 Task: Open a blank google sheet and write heading  Expense ManagerAdd Datesin a column and its values below  '2023-05-01, 2023-05-03, 2023-05-05, 2023-05-10, 2023-05-15, 2023-05-20, 2023-05-25 & 2023-05-31'Add Categories in next column and its values below  Food, Transportation, Utilities, Food, Housing, Entertainment, Utilities & FoodAdd Descriptionsin next column and its values below  Grocery Store, Bus Fare, Internet Bill, Restaurant, Rent, Movie Tickets, Electricity Bill & Grocery StoreAdd Amountin next column and its values below  $50, $5, $60, $30, $800, $20, $70 & $40Save page DashboardDebtTracker
Action: Mouse moved to (282, 193)
Screenshot: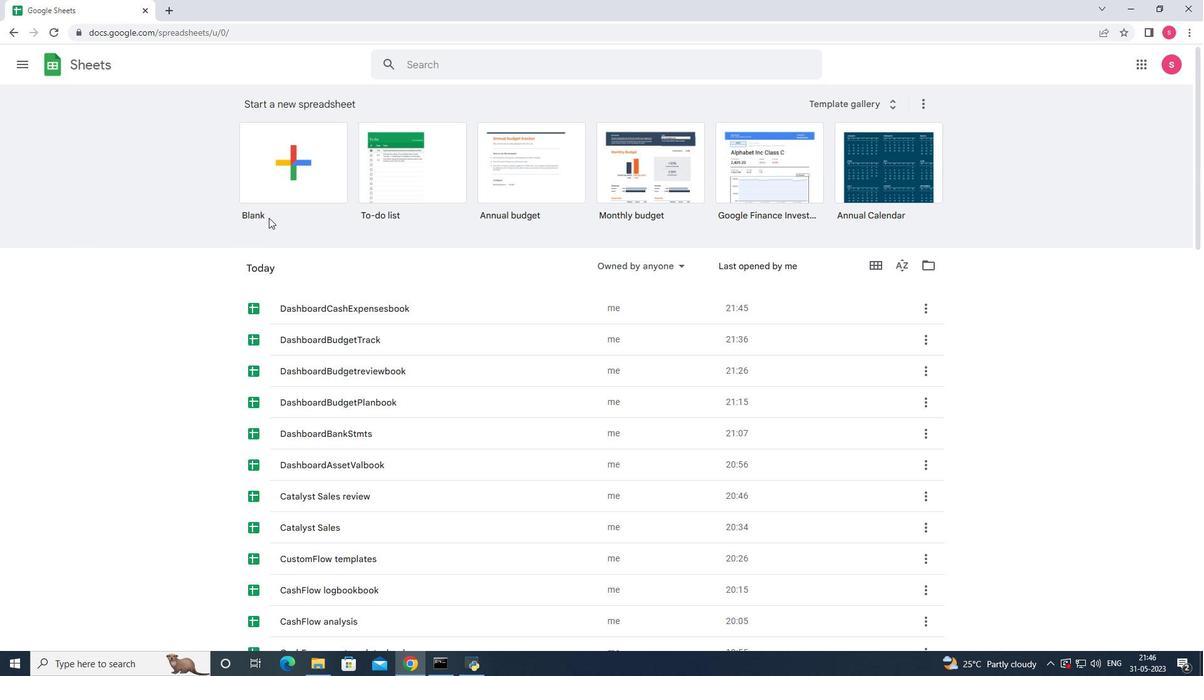 
Action: Mouse pressed left at (282, 193)
Screenshot: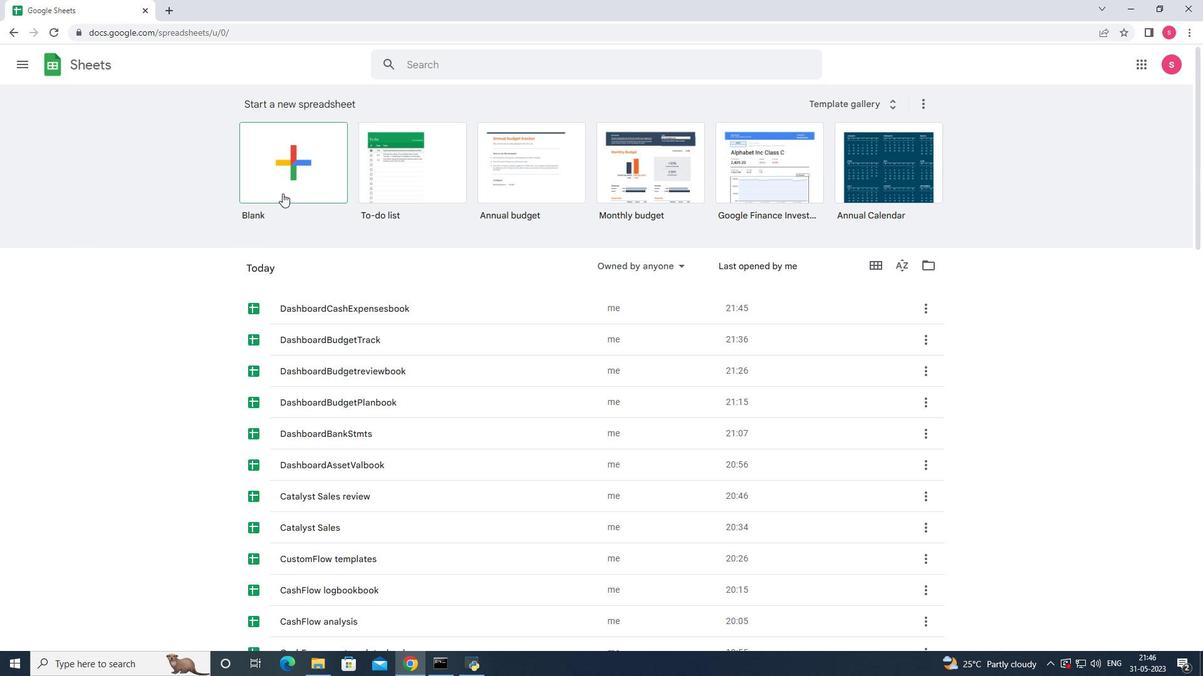 
Action: Mouse moved to (282, 202)
Screenshot: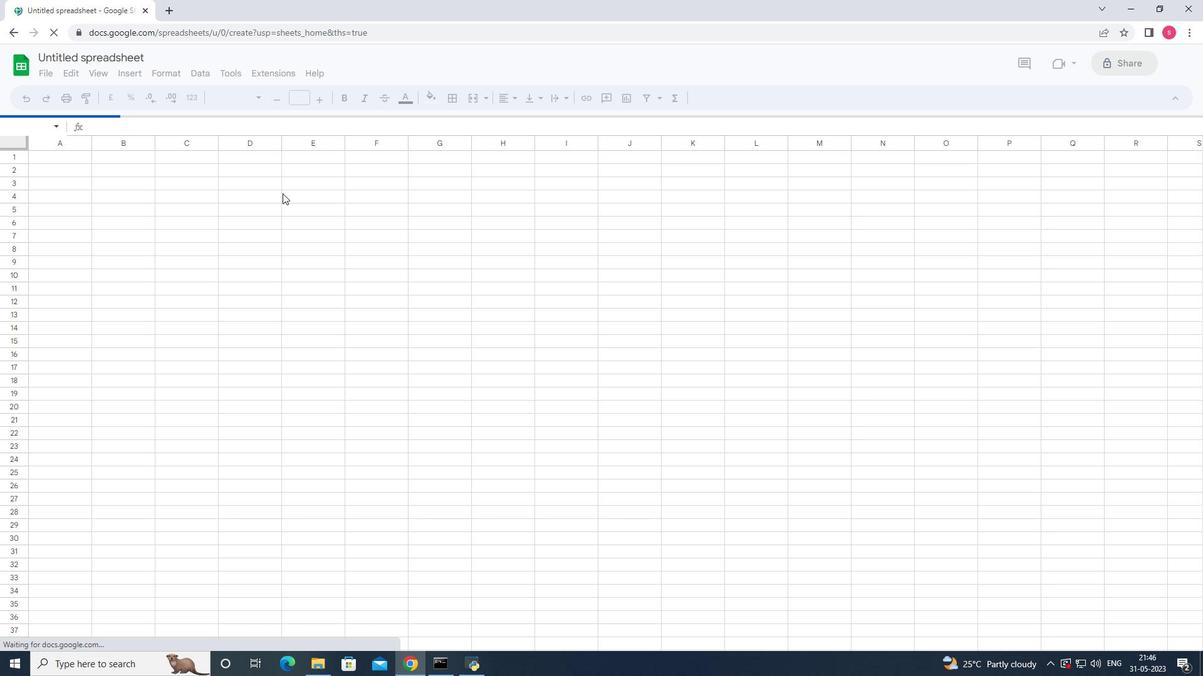 
Action: Key pressed <Key.shift>Expense<Key.space><Key.shift>Manager<Key.space><Key.enter><Key.shift>Dates<Key.enter>2023-05-01-<Key.backspace><Key.enter>2023-05-03<Key.enter>2023-05-05<Key.enter>2023-05-10<Key.enter>2023-05-15<Key.enter>2023-05-20<Key.enter>2023-05-25<Key.enter>2023-05-<Key.enter>1<Key.backspace><Key.up><Key.enter>31<Key.enter><Key.right><Key.up><Key.up><Key.up><Key.up><Key.up><Key.up><Key.up><Key.up><Key.up><Key.shift>Categories<Key.down><Key.shift><Key.shift><Key.shift>Food<Key.down><Key.shift>Transportation<Key.enter><Key.shift>Utilities<Key.enter><Key.shift>Food<Key.enter><Key.shift>Housing<Key.enter><Key.shift>Entertainment<Key.enter><Key.shift><Key.shift><Key.shift><Key.shift><Key.shift><Key.shift><Key.shift><Key.shift><Key.shift><Key.shift><Key.shift><Key.shift>Utilities<Key.enter><Key.shift>Food<Key.right><Key.up><Key.up><Key.up><Key.up><Key.up><Key.up><Key.up><Key.up><Key.shift><Key.shift><Key.shift>Descriptions<Key.enter><Key.shift>Grocery<Key.space><Key.shift>Store<Key.enter><Key.shift>Bus<Key.space><Key.shift><Key.shift><Key.shift><Key.shift><Key.shift><Key.shift><Key.shift><Key.shift><Key.shift><Key.shift>Fare<Key.enter><Key.shift><Key.shift><Key.shift>Internet<Key.space><Key.shift>Bill<Key.enter><Key.shift>Restaurant<Key.enter><Key.shift>Rent<Key.enter><Key.shift>Movie<Key.space><Key.shift>Ticj<Key.backspace>kl<Key.backspace>ets<Key.enter><Key.shift>Electricity<Key.space><Key.shift>Bill<Key.enter><Key.shift><Key.shift><Key.shift><Key.shift><Key.shift><Key.shift><Key.shift><Key.shift><Key.shift><Key.shift>Grocery<Key.space><Key.shift>Store<Key.enter><Key.right><Key.up><Key.up><Key.up><Key.up><Key.up><Key.up><Key.up><Key.up><Key.up><Key.shift>Amount<Key.down>50<Key.enter>5<Key.enter>60<Key.enter>30<Key.enter>800<Key.enter>20<Key.enter>70<Key.enter>40<Key.enter>
Screenshot: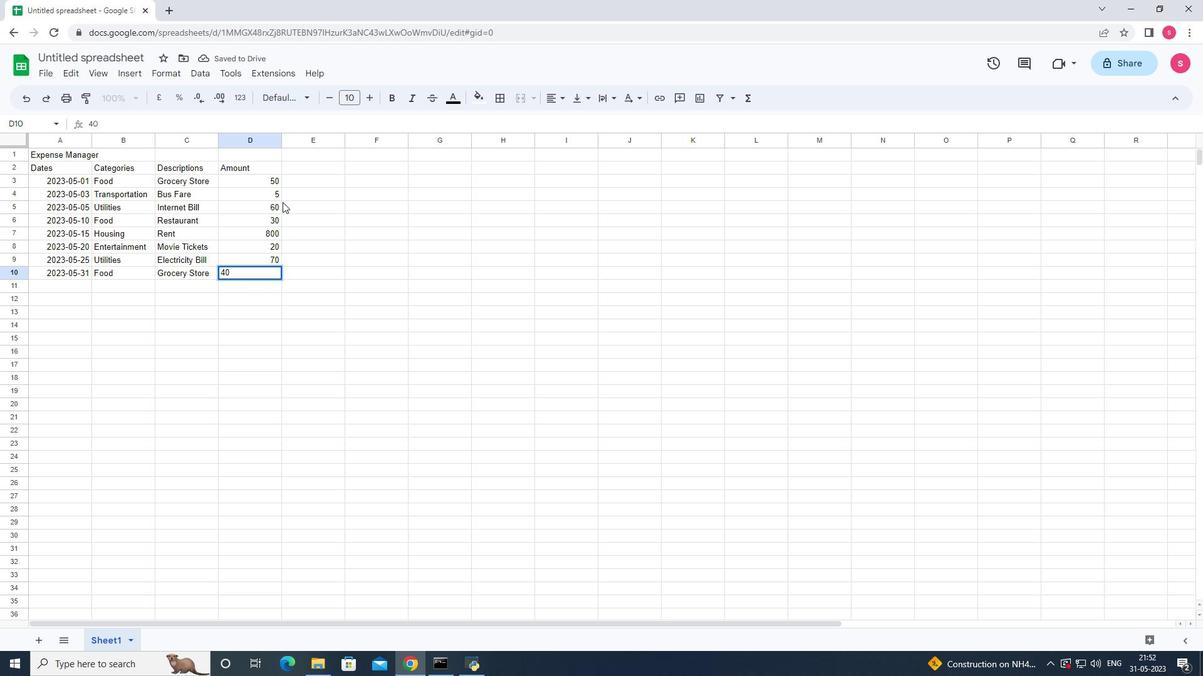 
Action: Mouse moved to (257, 181)
Screenshot: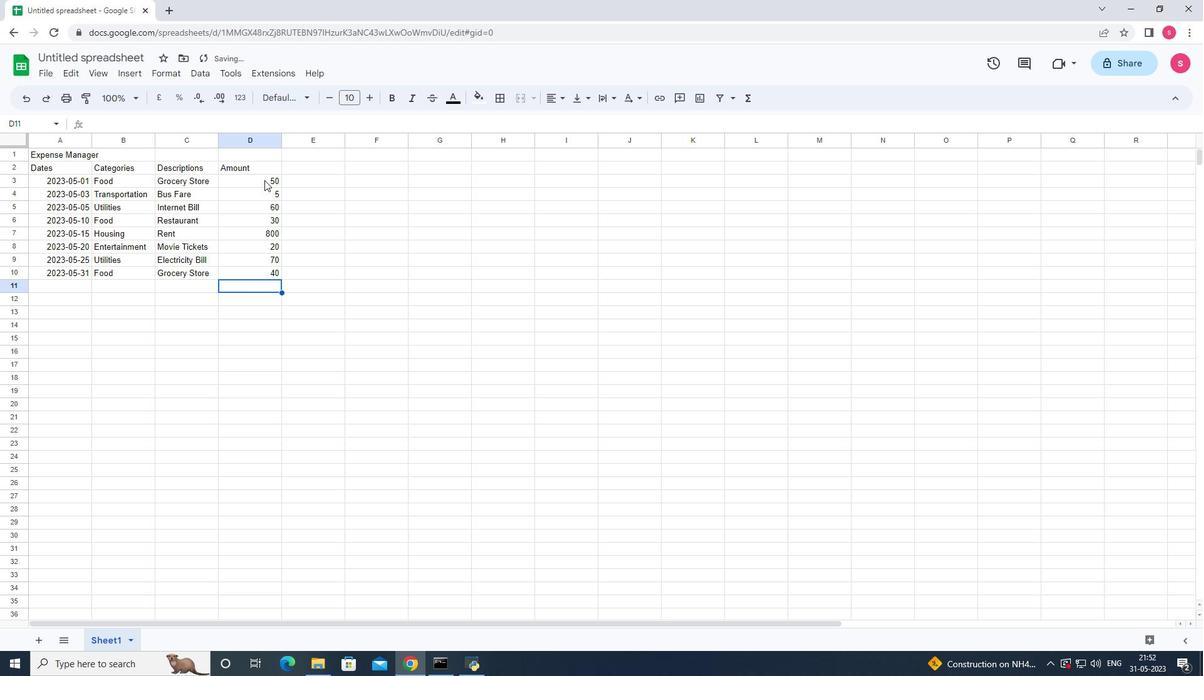 
Action: Mouse pressed left at (257, 181)
Screenshot: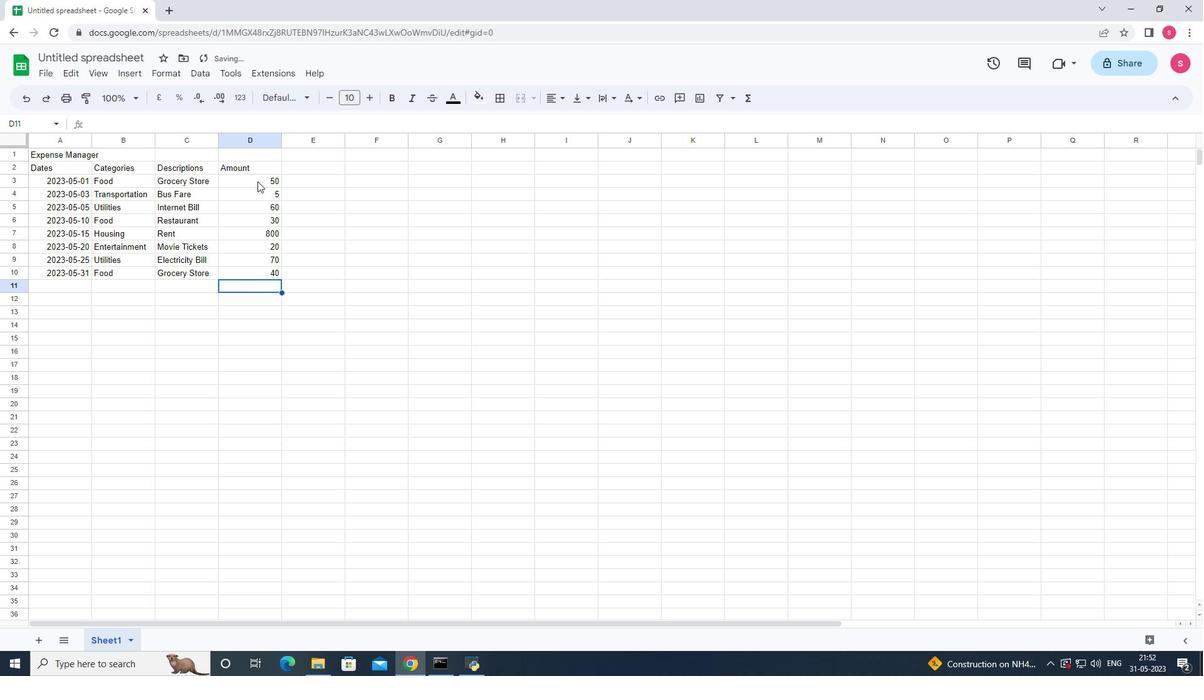 
Action: Mouse moved to (161, 77)
Screenshot: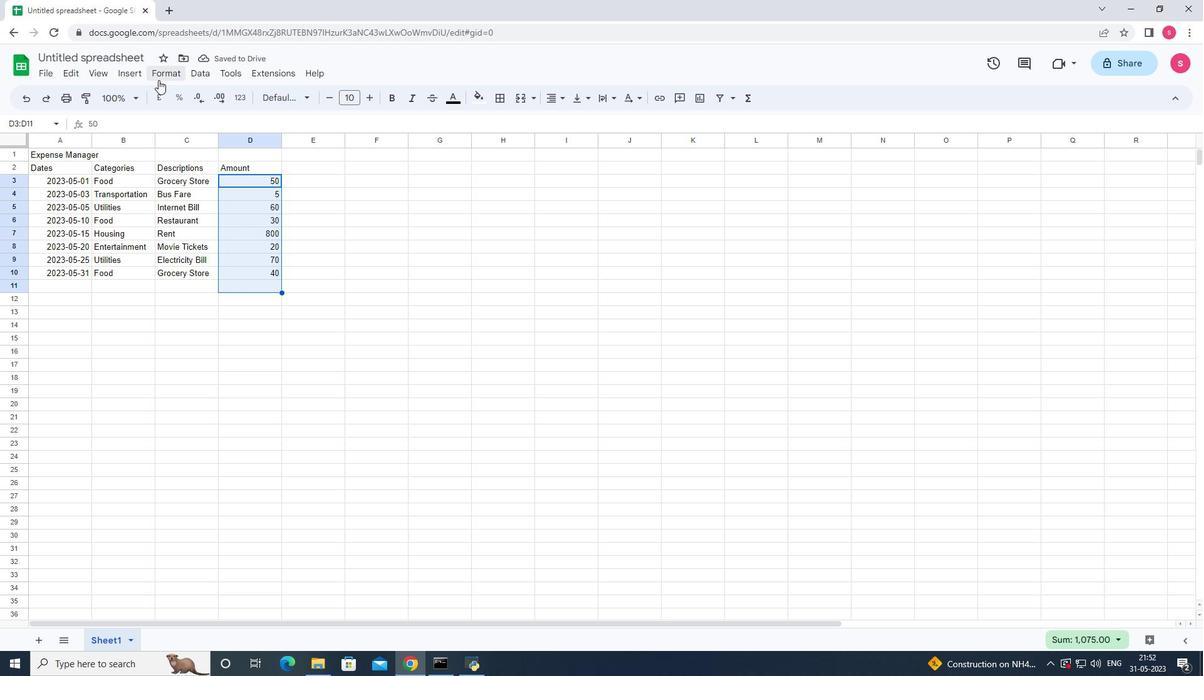 
Action: Mouse pressed left at (161, 77)
Screenshot: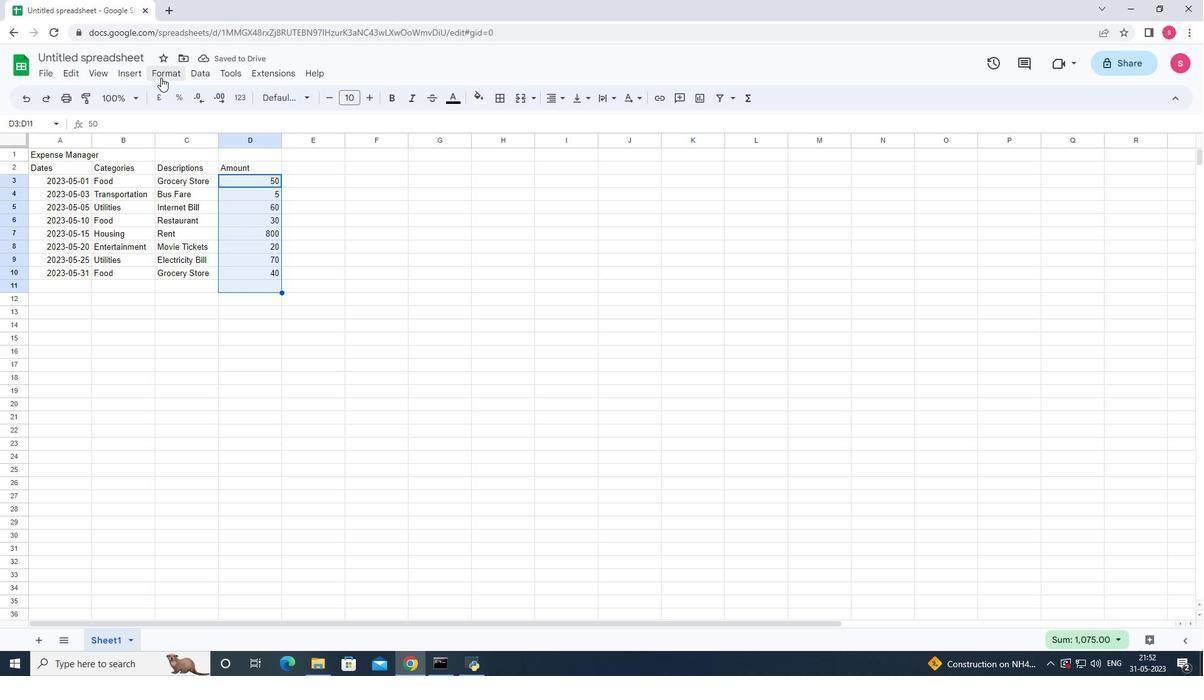 
Action: Mouse moved to (199, 129)
Screenshot: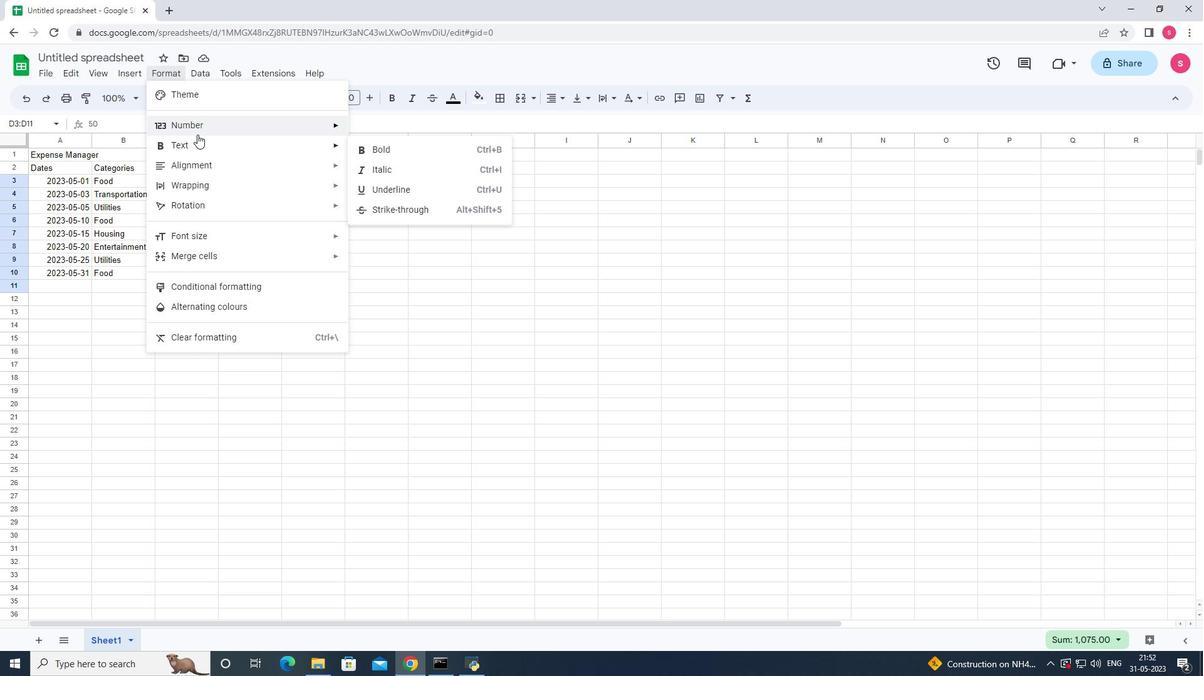 
Action: Mouse pressed left at (199, 129)
Screenshot: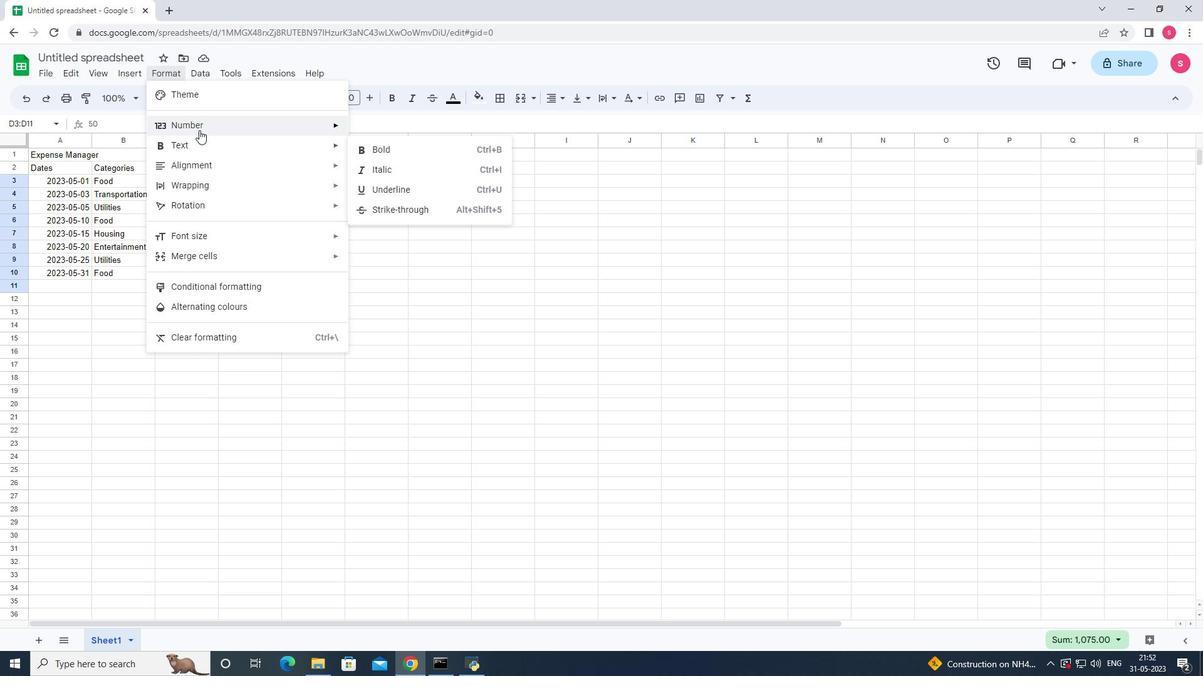 
Action: Mouse moved to (435, 290)
Screenshot: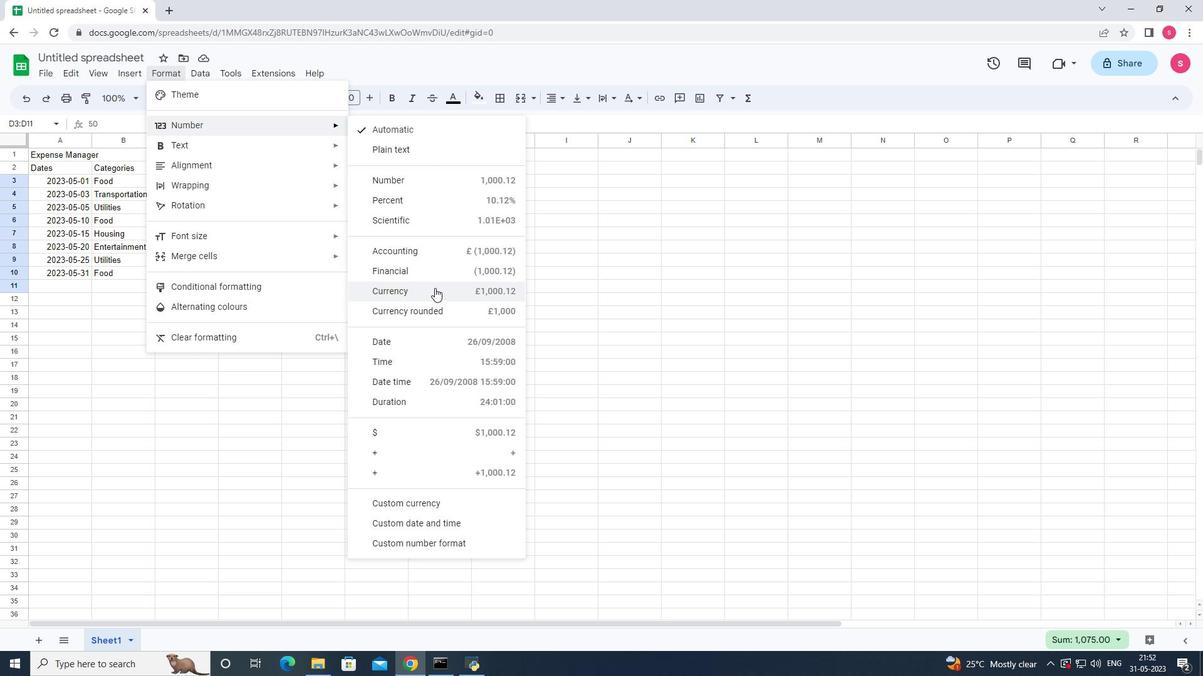 
Action: Mouse pressed left at (435, 290)
Screenshot: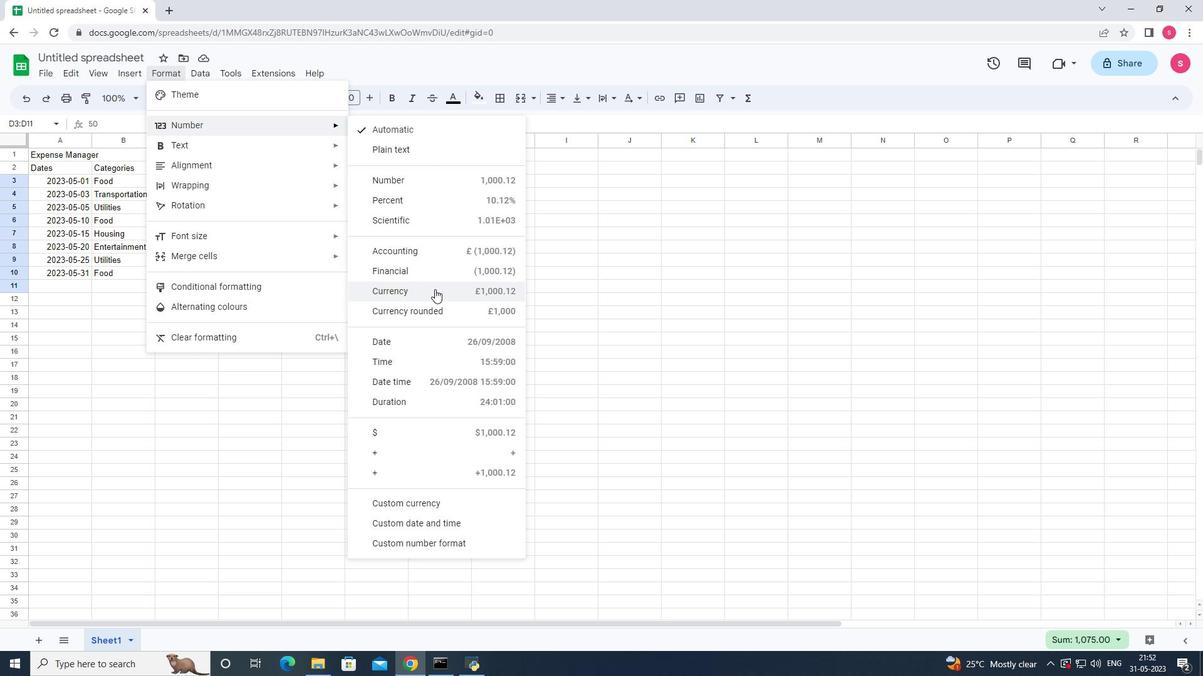 
Action: Mouse moved to (157, 75)
Screenshot: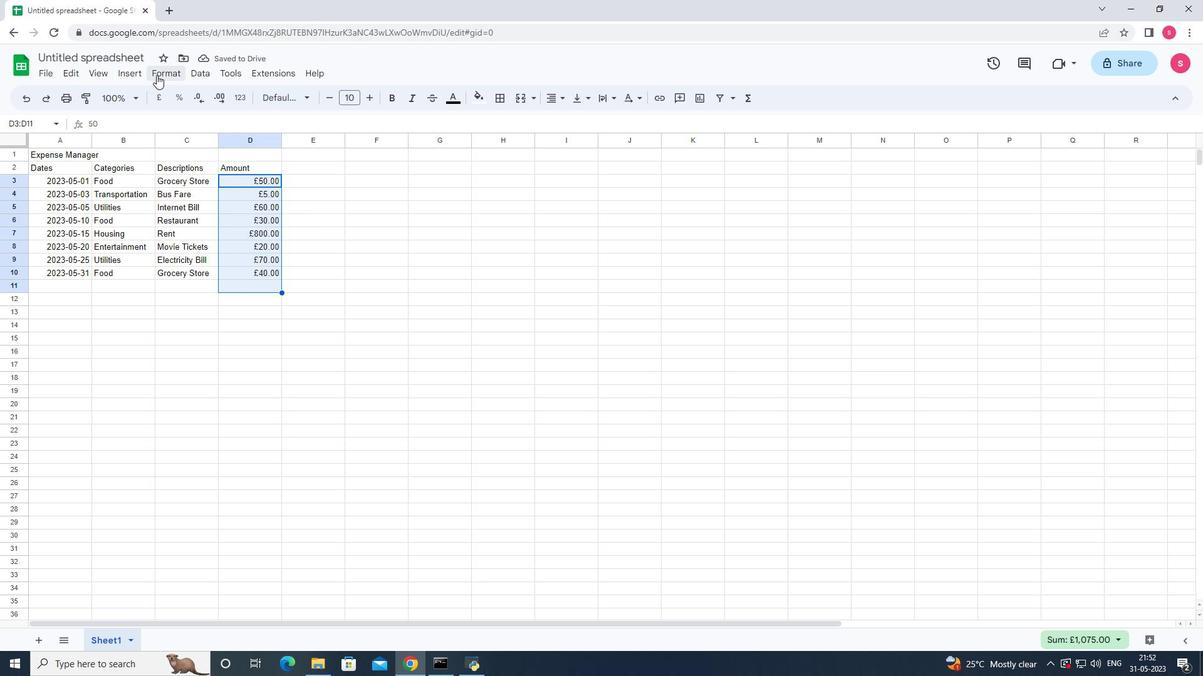 
Action: Mouse pressed left at (157, 75)
Screenshot: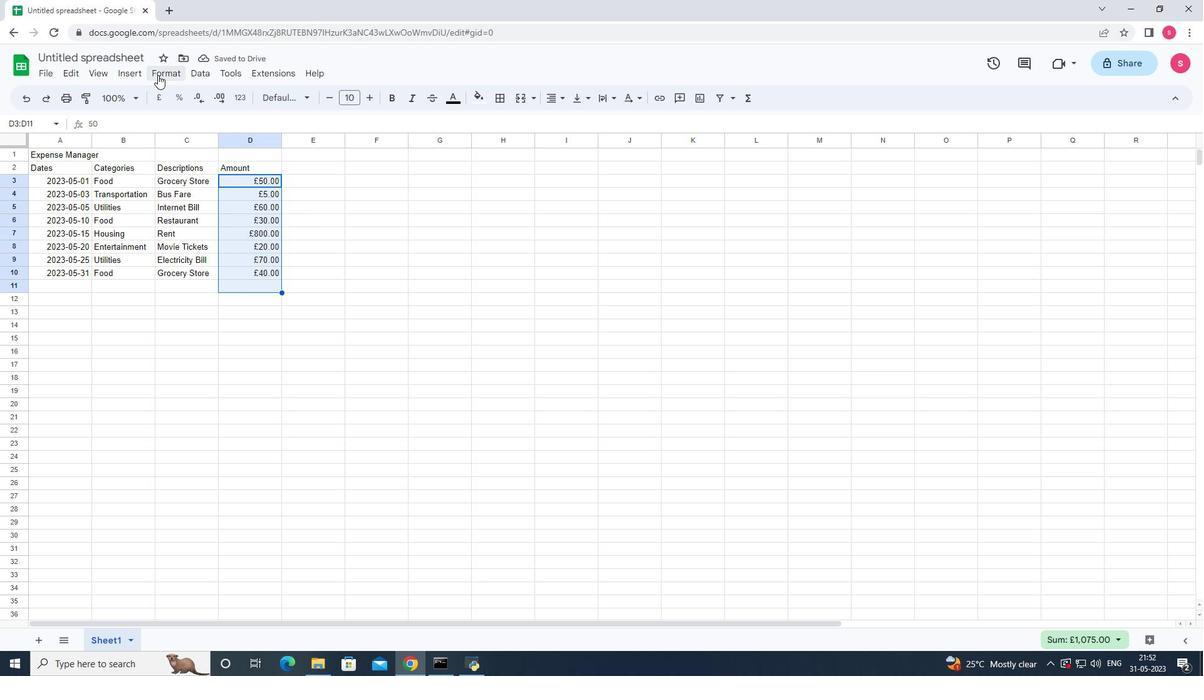 
Action: Mouse moved to (210, 126)
Screenshot: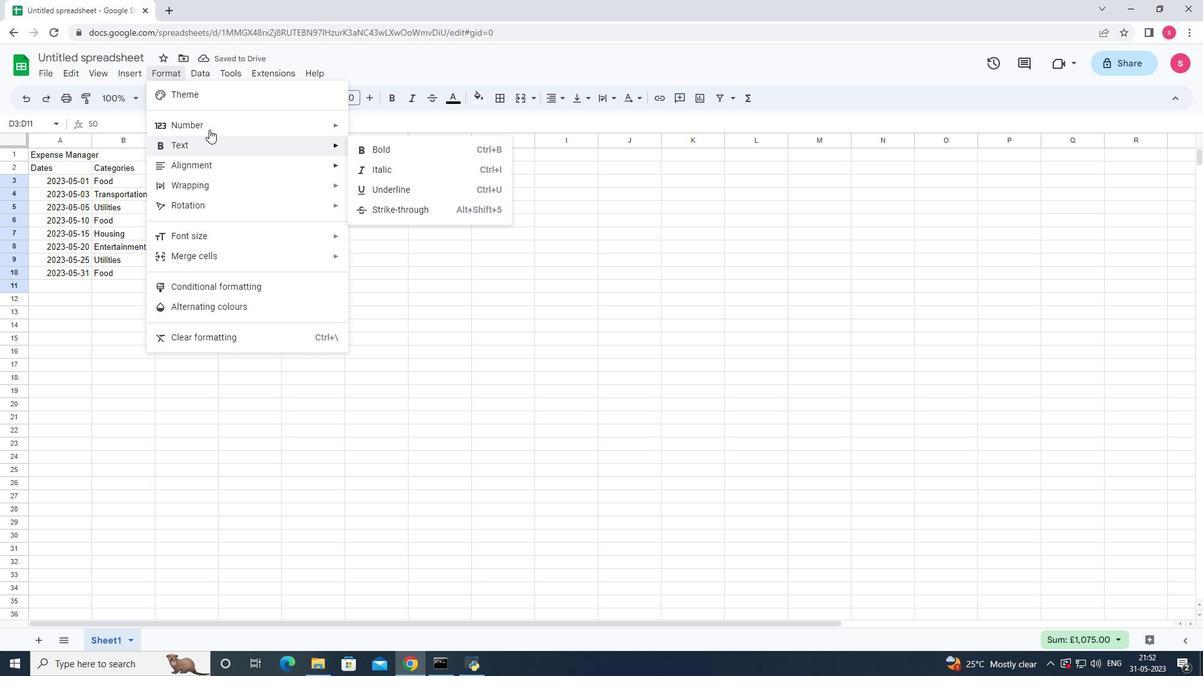 
Action: Mouse pressed left at (210, 126)
Screenshot: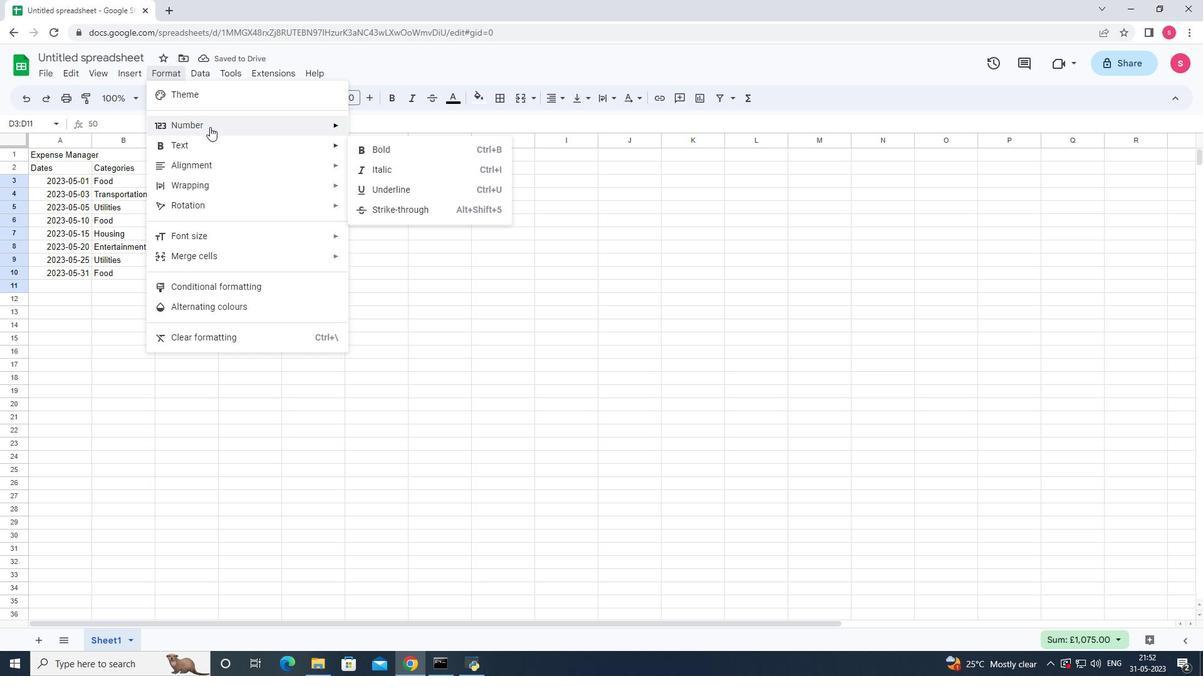 
Action: Mouse moved to (445, 505)
Screenshot: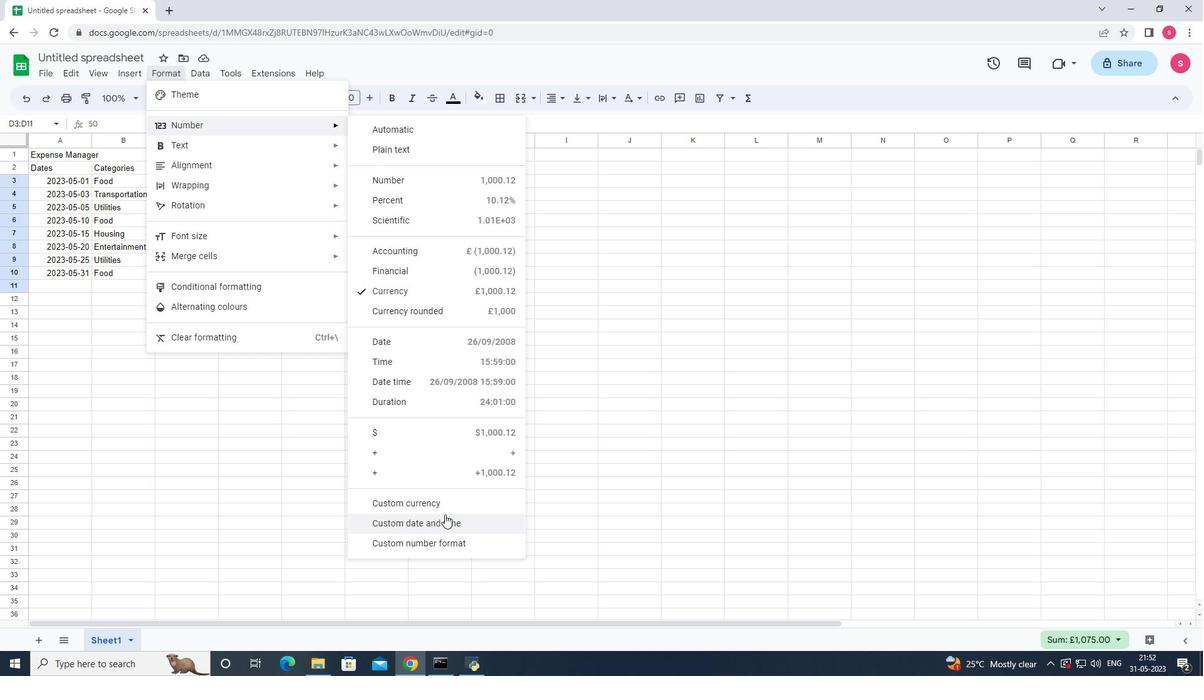 
Action: Mouse pressed left at (445, 505)
Screenshot: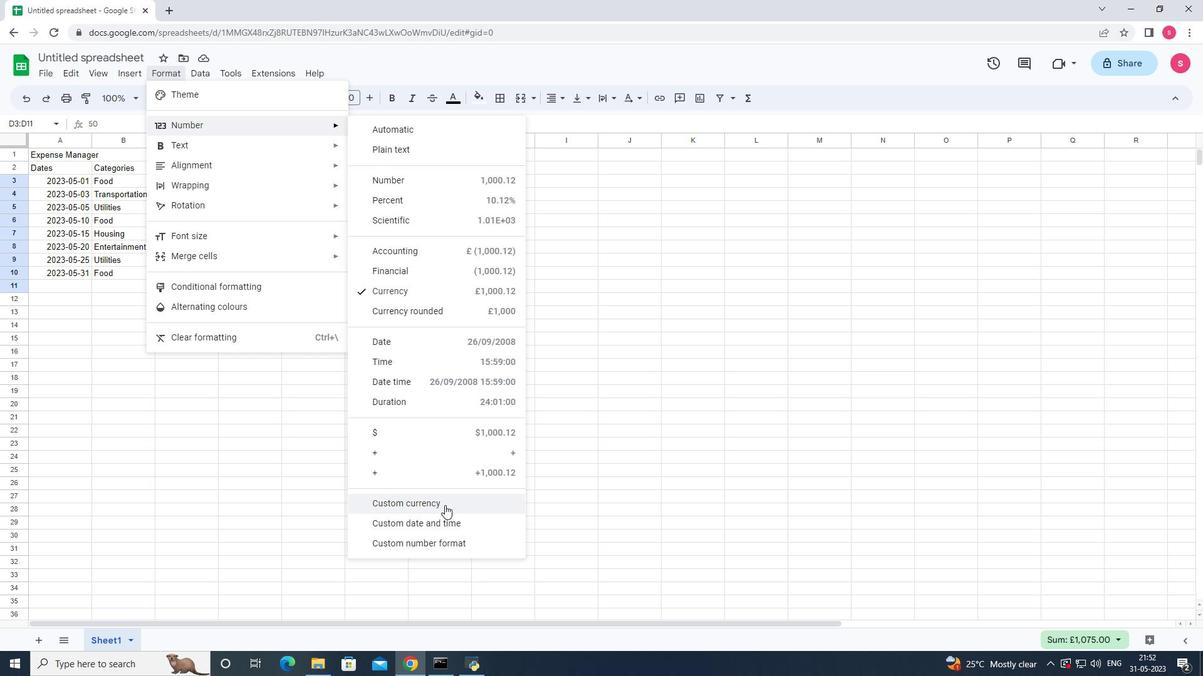 
Action: Mouse moved to (648, 278)
Screenshot: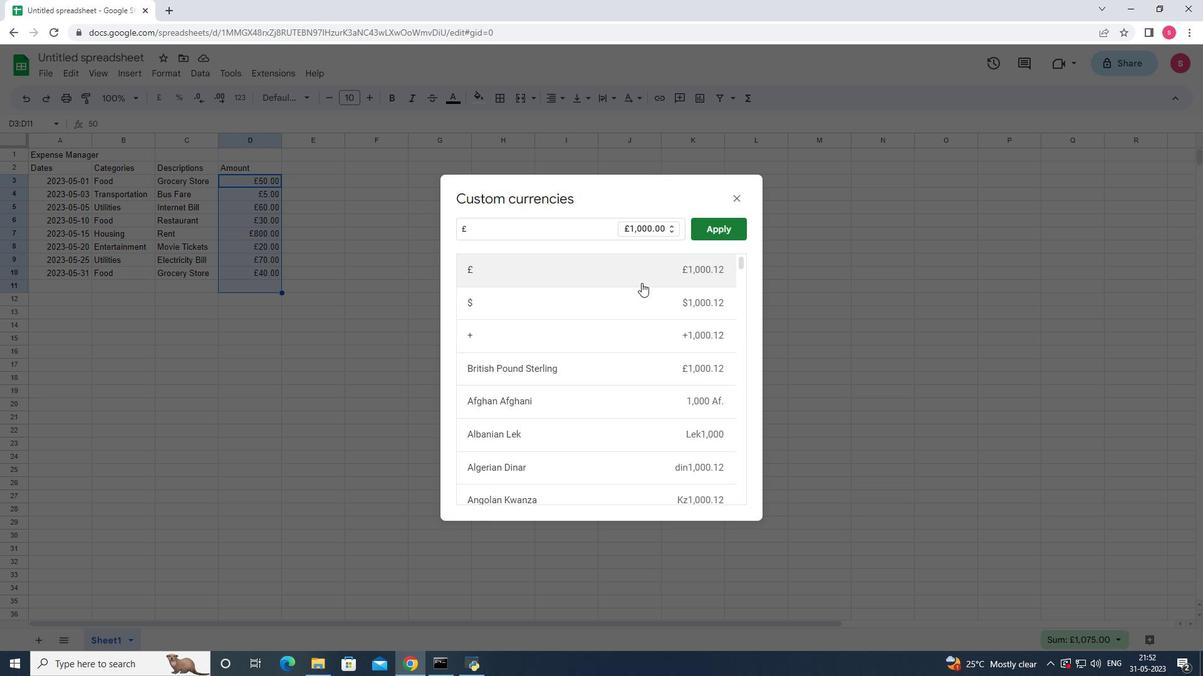 
Action: Mouse pressed left at (648, 278)
Screenshot: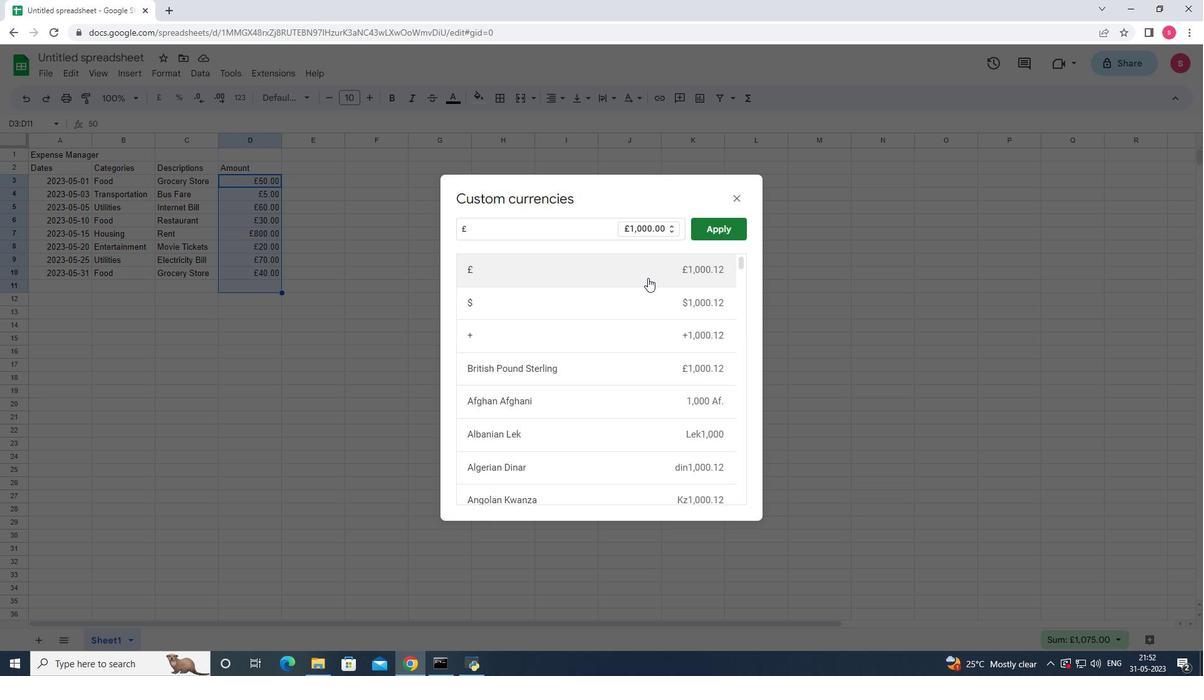 
Action: Mouse moved to (650, 318)
Screenshot: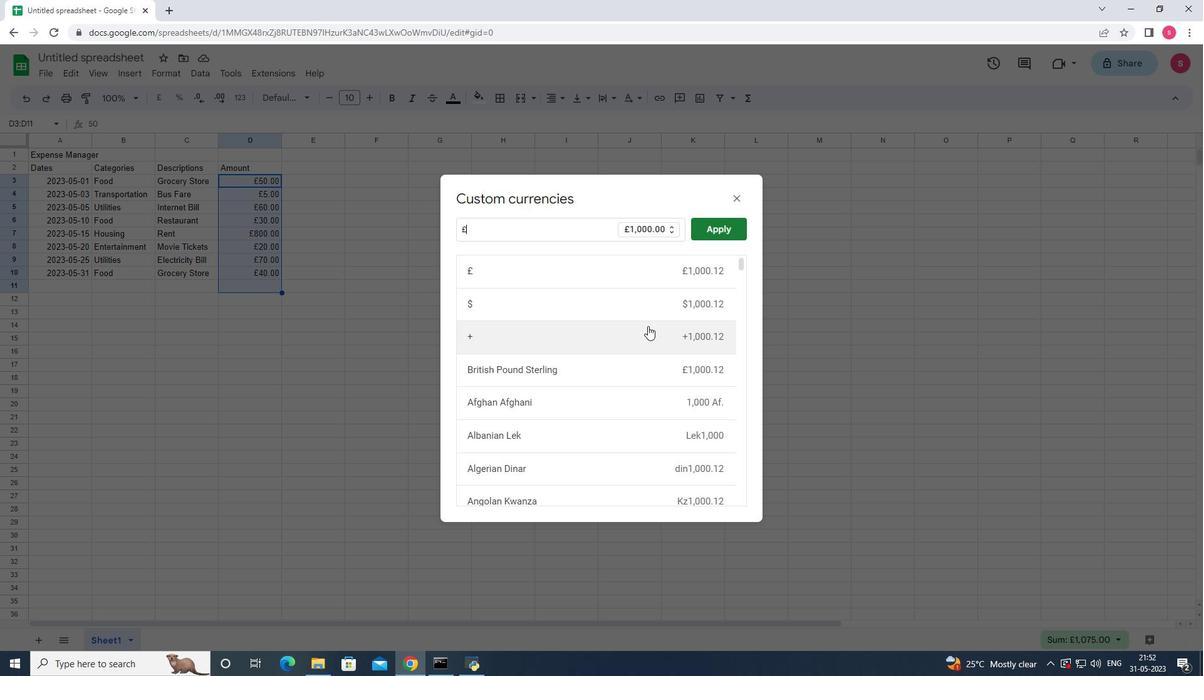 
Action: Mouse pressed left at (650, 318)
Screenshot: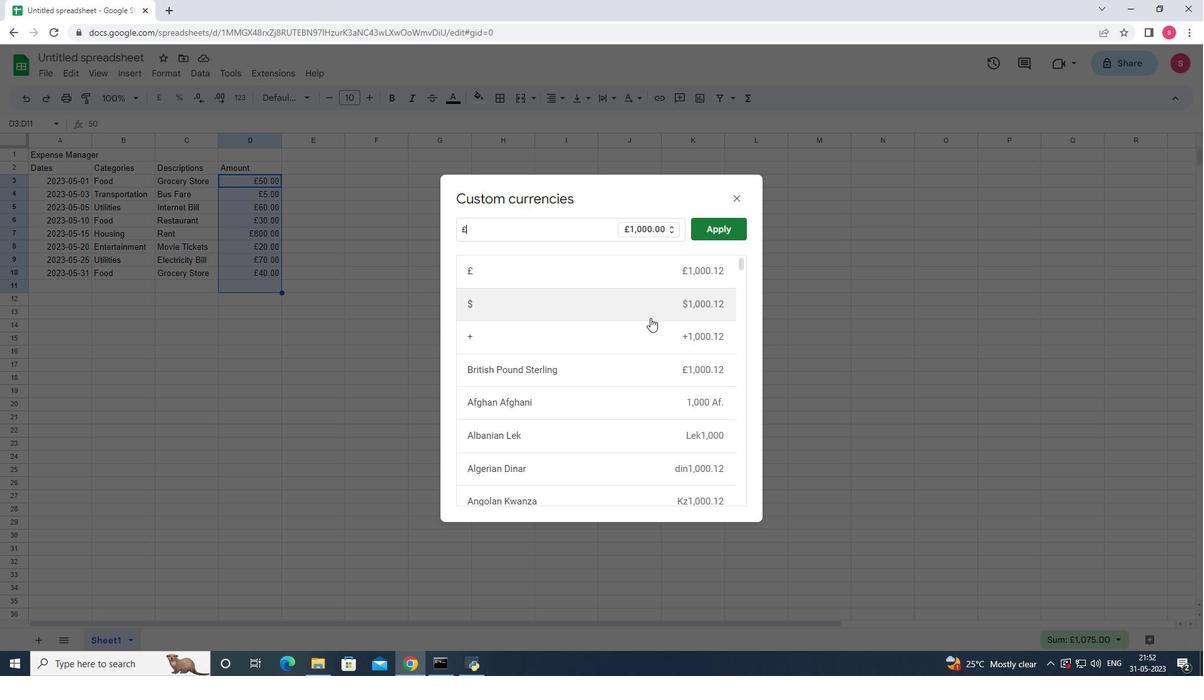 
Action: Mouse moved to (720, 235)
Screenshot: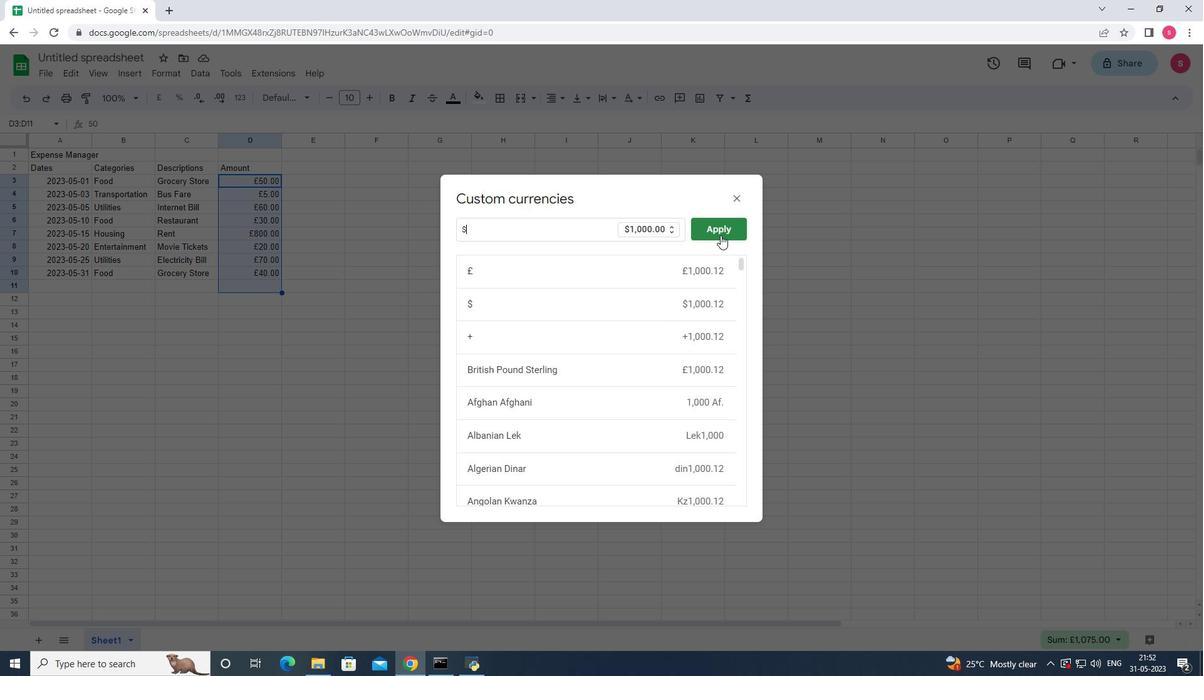 
Action: Mouse pressed left at (720, 235)
Screenshot: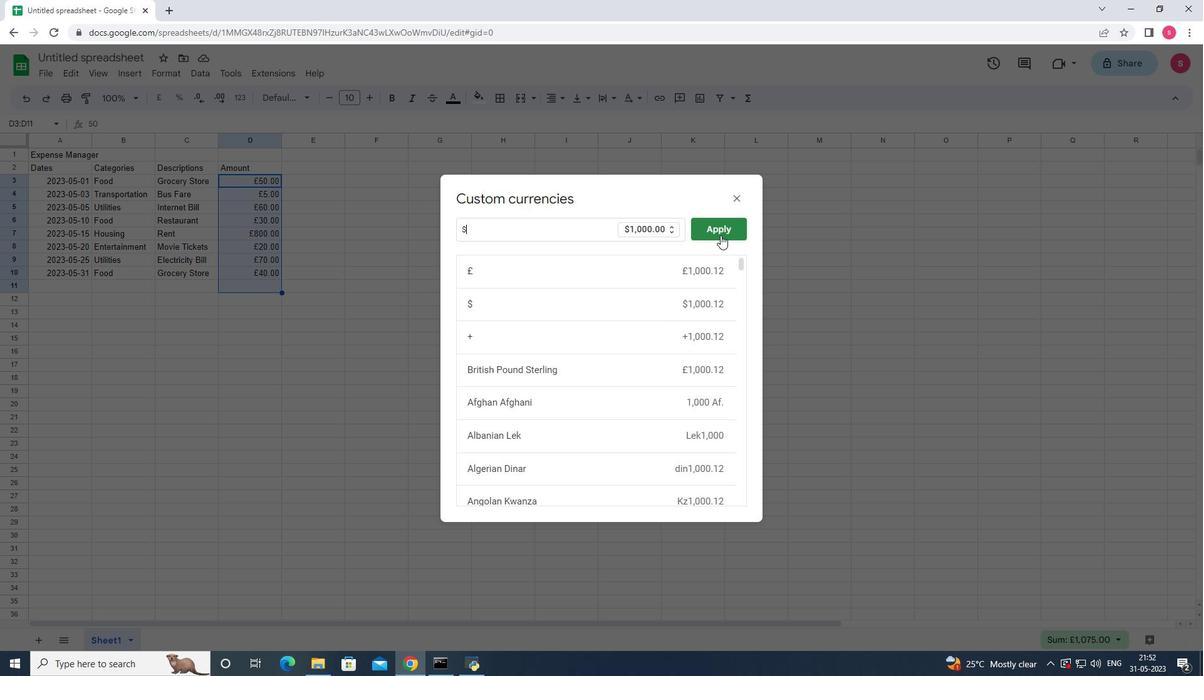 
Action: Mouse moved to (460, 326)
Screenshot: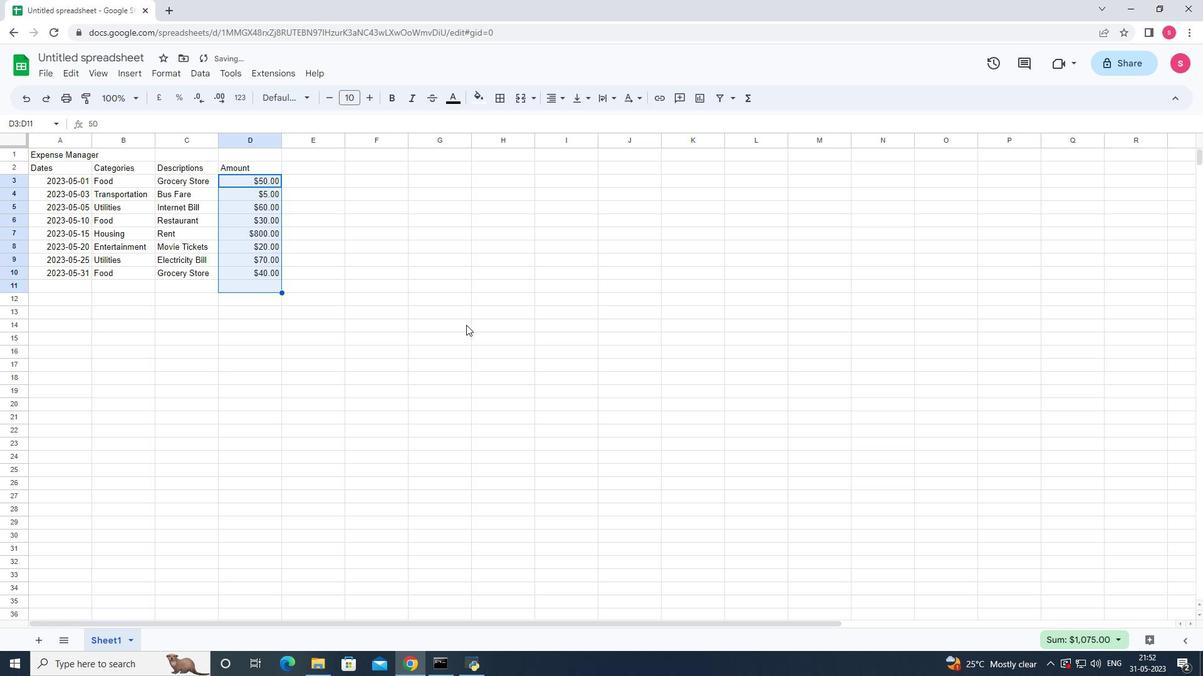 
Action: Mouse pressed left at (460, 326)
Screenshot: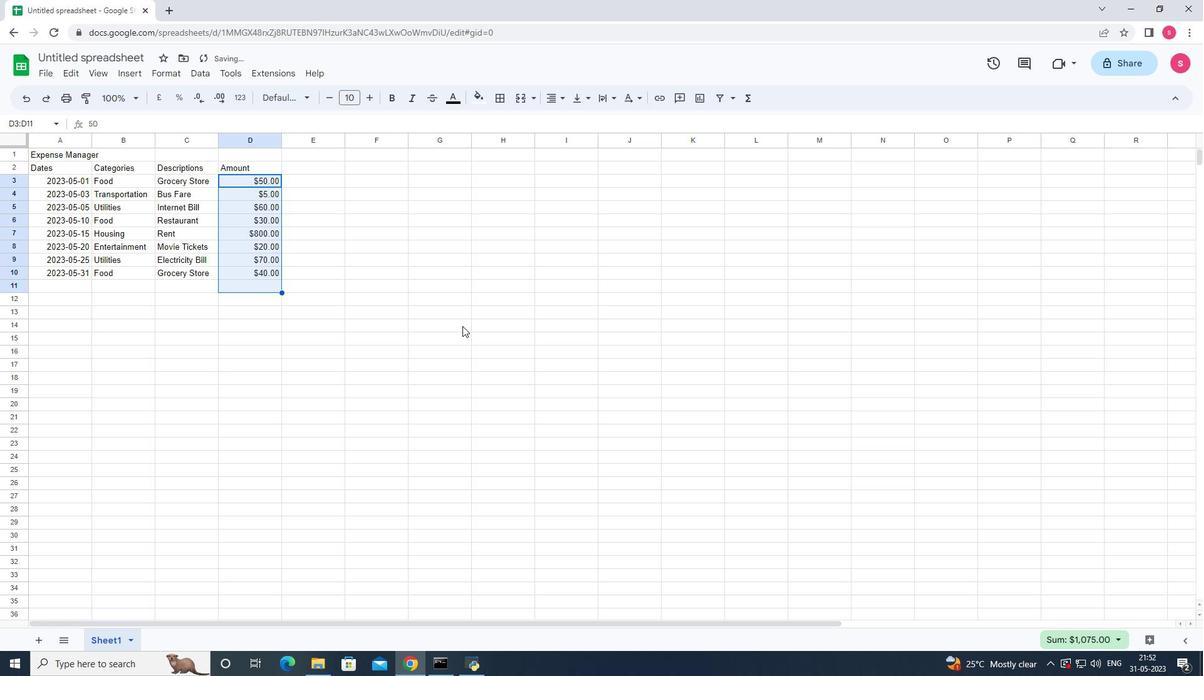 
Action: Mouse moved to (97, 55)
Screenshot: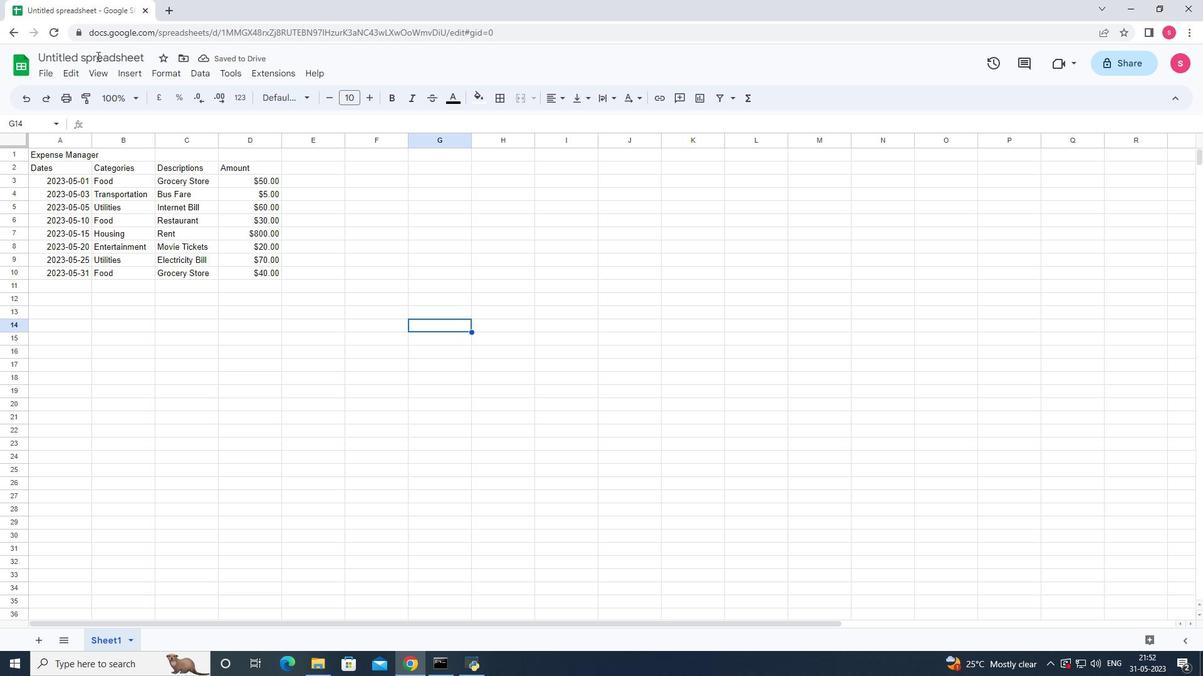 
Action: Mouse pressed left at (97, 55)
Screenshot: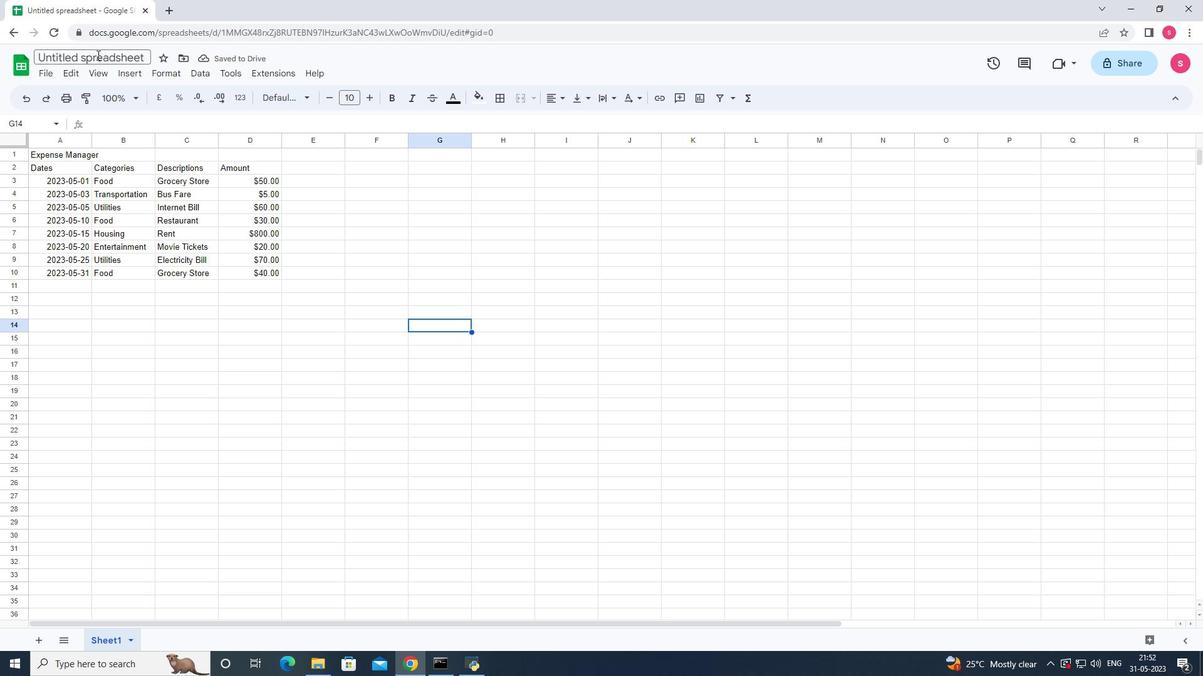 
Action: Key pressed <Key.backspace><Key.shift>Dashboard<Key.shift>Debt<Key.shift>Tracj<Key.backspace>ker
Screenshot: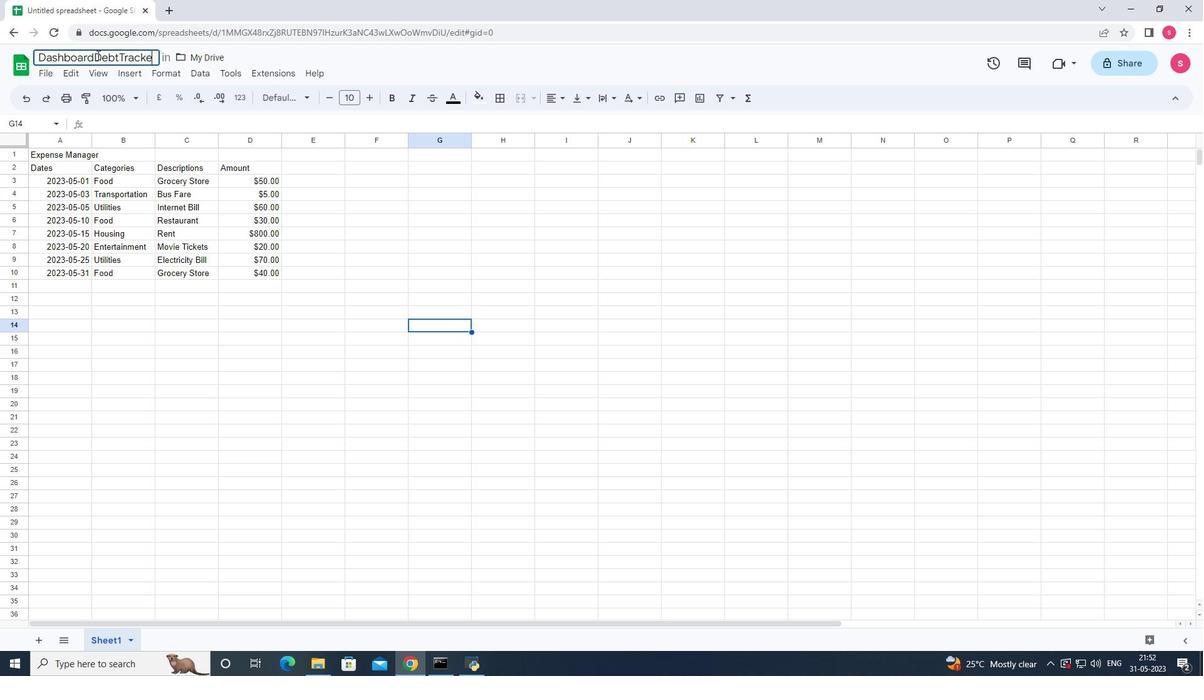 
Action: Mouse moved to (139, 65)
Screenshot: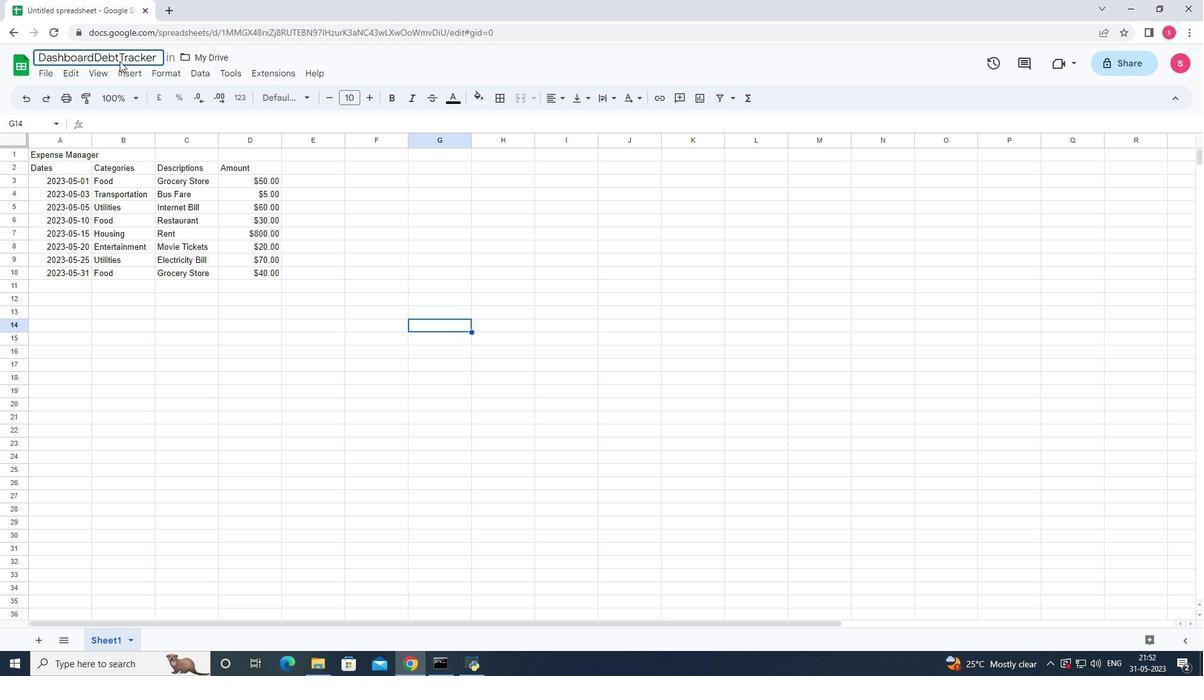 
Action: Mouse pressed left at (139, 65)
Screenshot: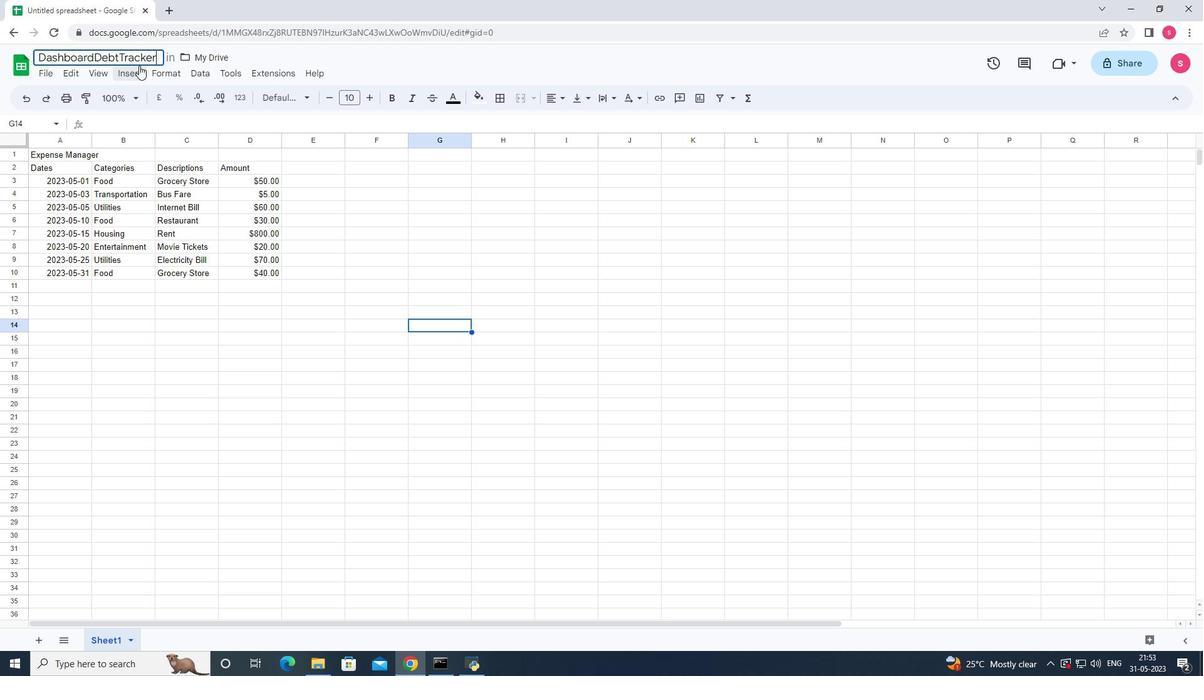 
Action: Mouse moved to (717, 265)
Screenshot: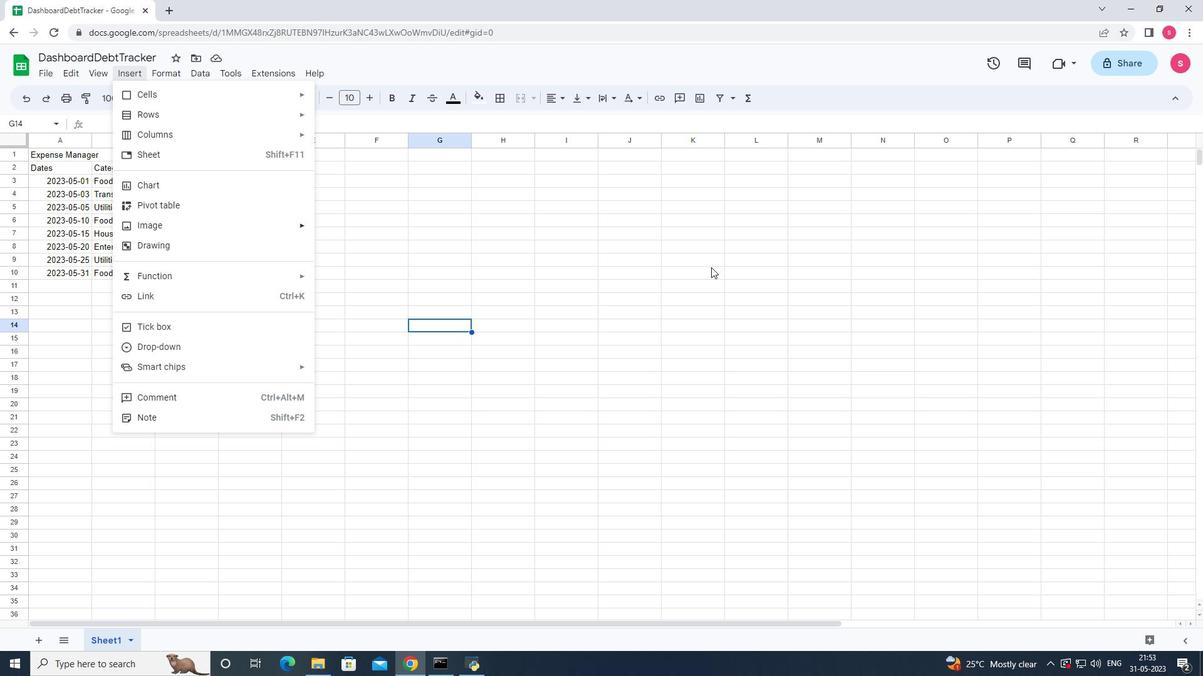 
Action: Mouse pressed left at (717, 265)
Screenshot: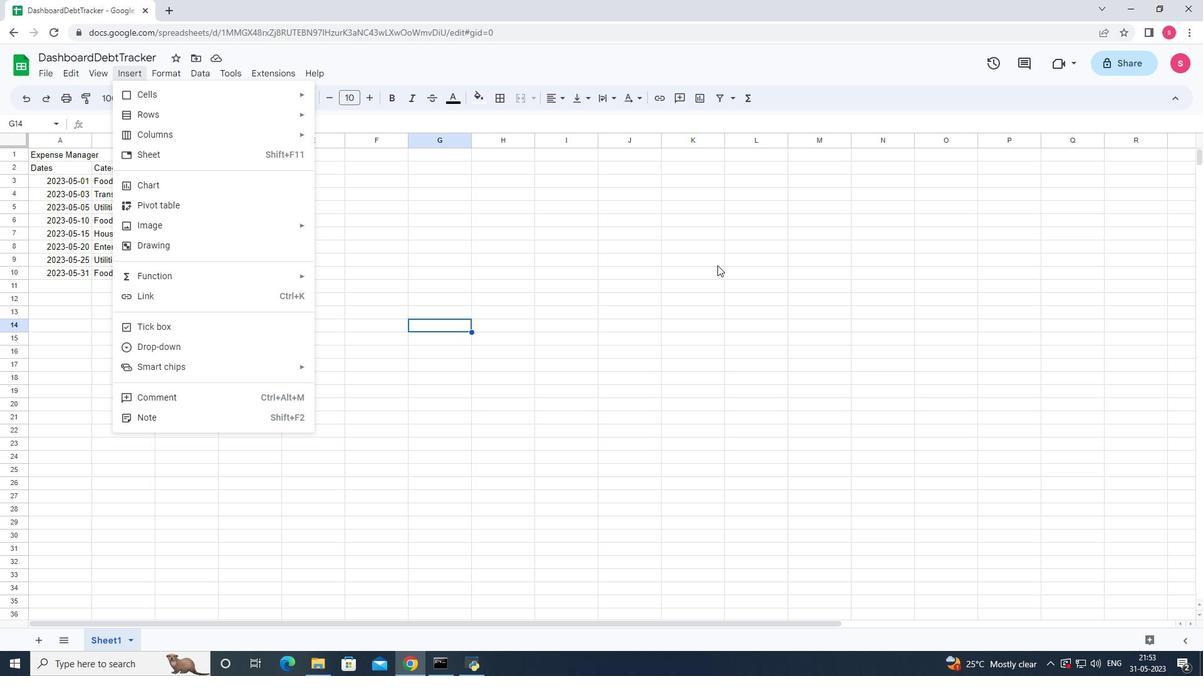 
Action: Mouse moved to (92, 137)
Screenshot: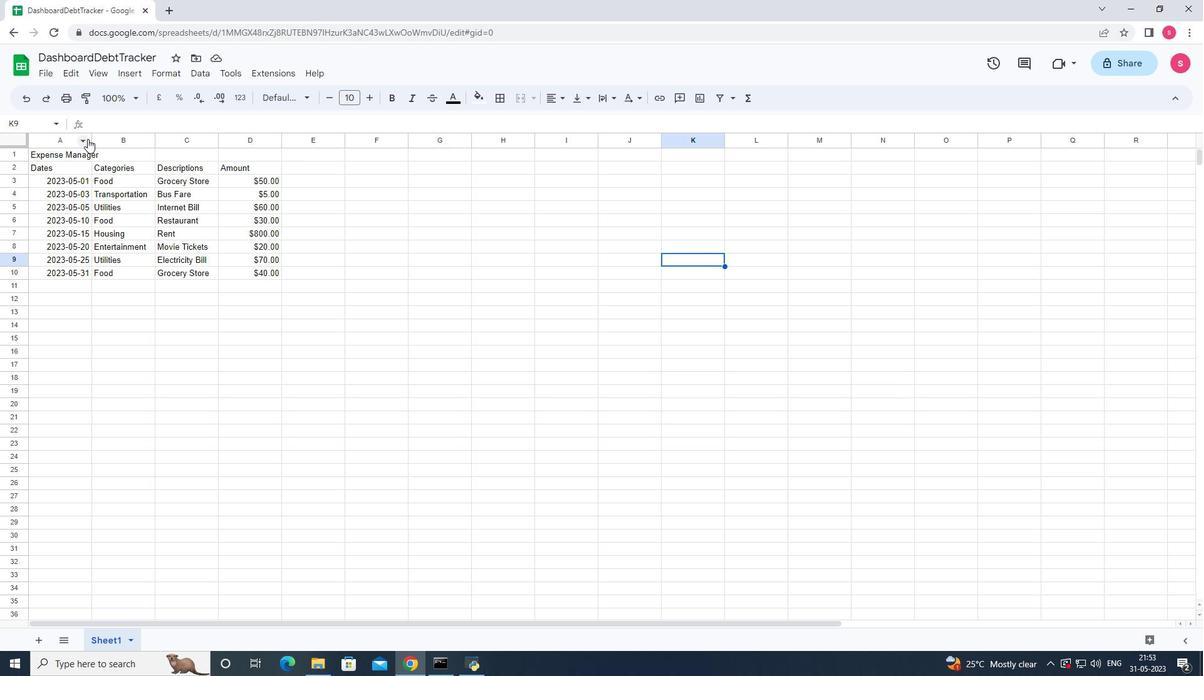 
Action: Mouse pressed left at (92, 137)
Screenshot: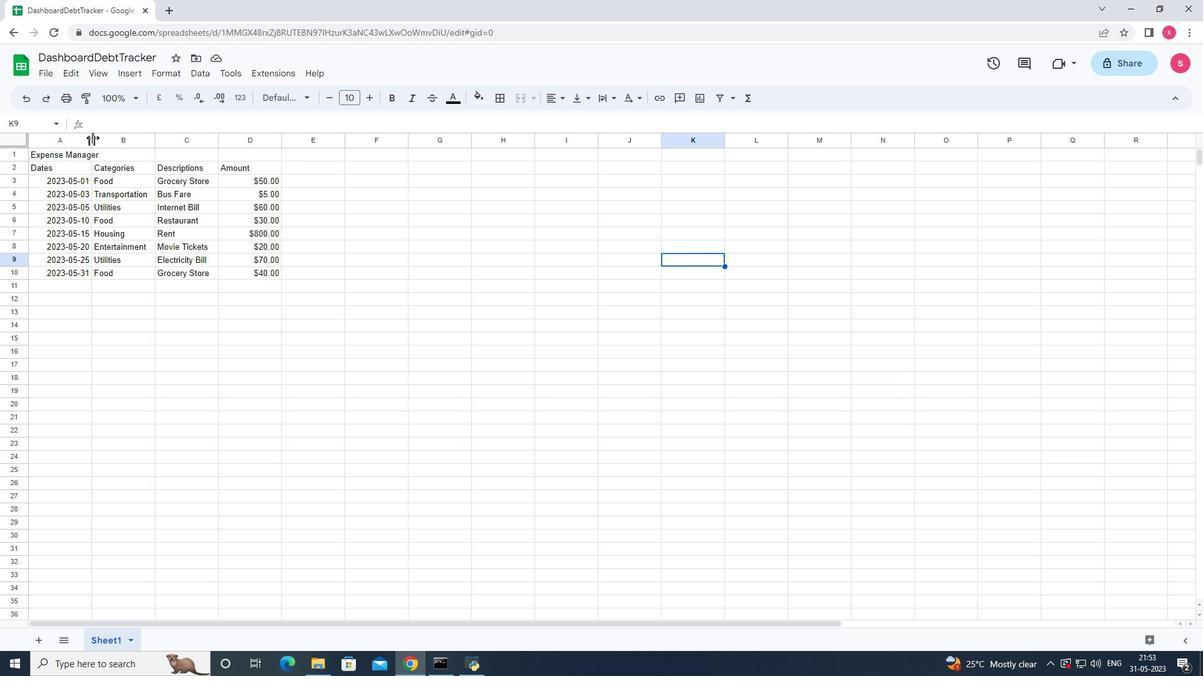 
Action: Mouse pressed left at (92, 137)
Screenshot: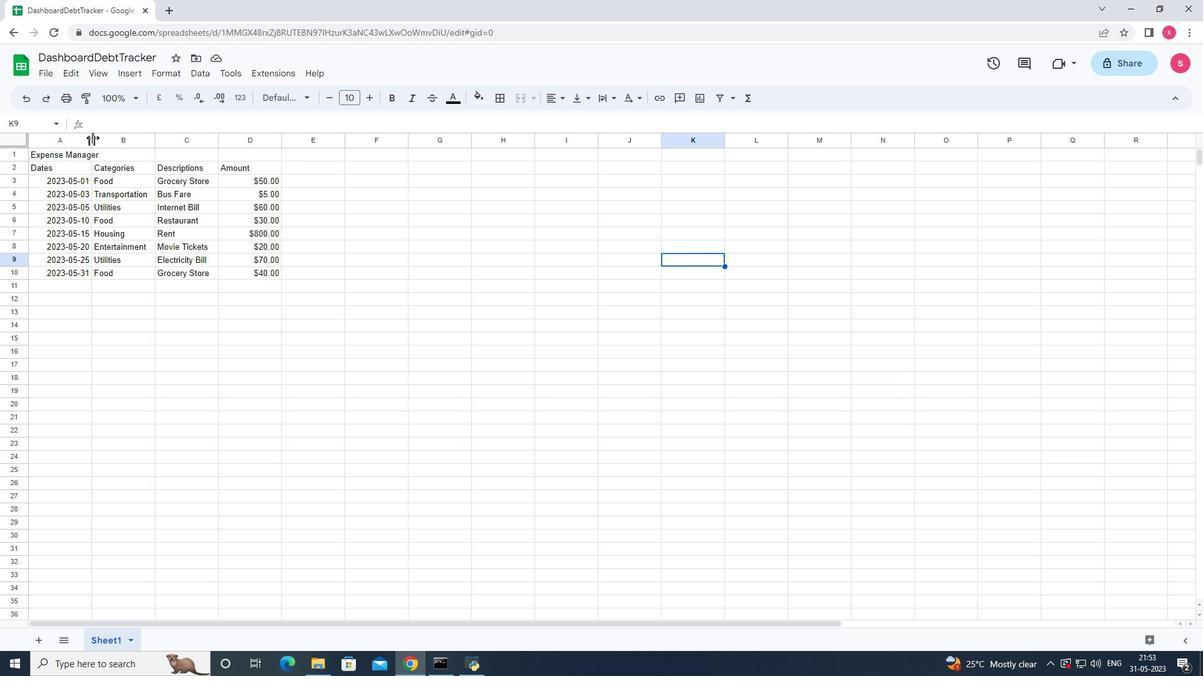 
Action: Mouse moved to (168, 141)
Screenshot: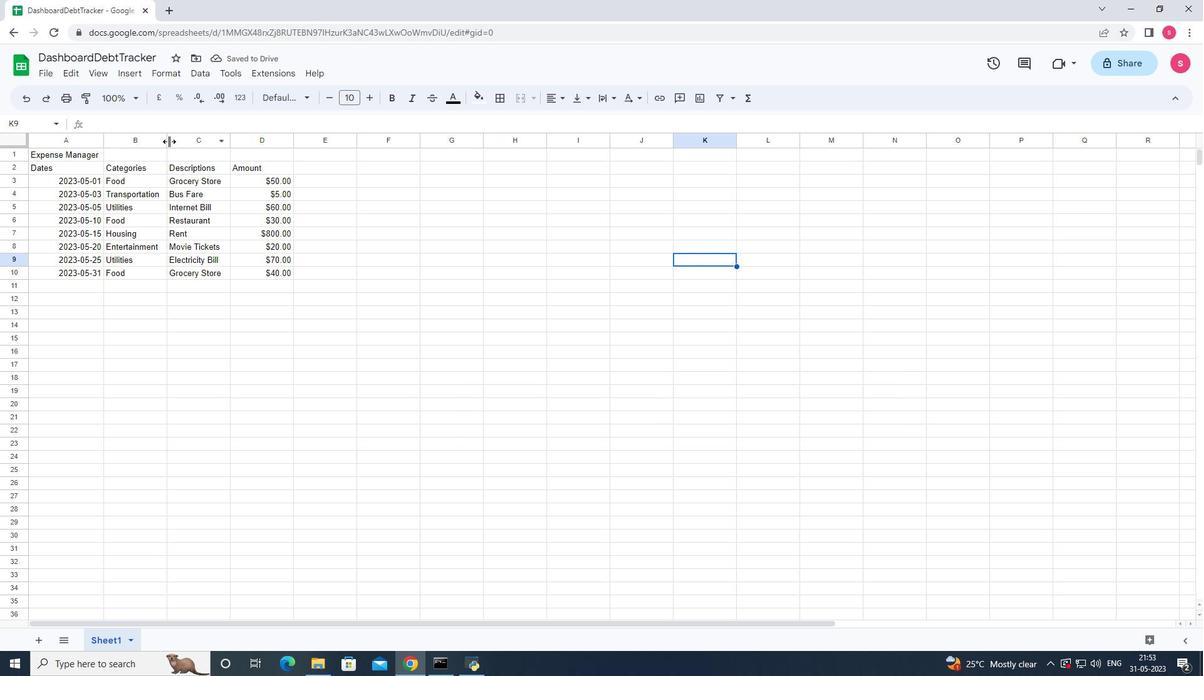 
Action: Mouse pressed left at (168, 141)
Screenshot: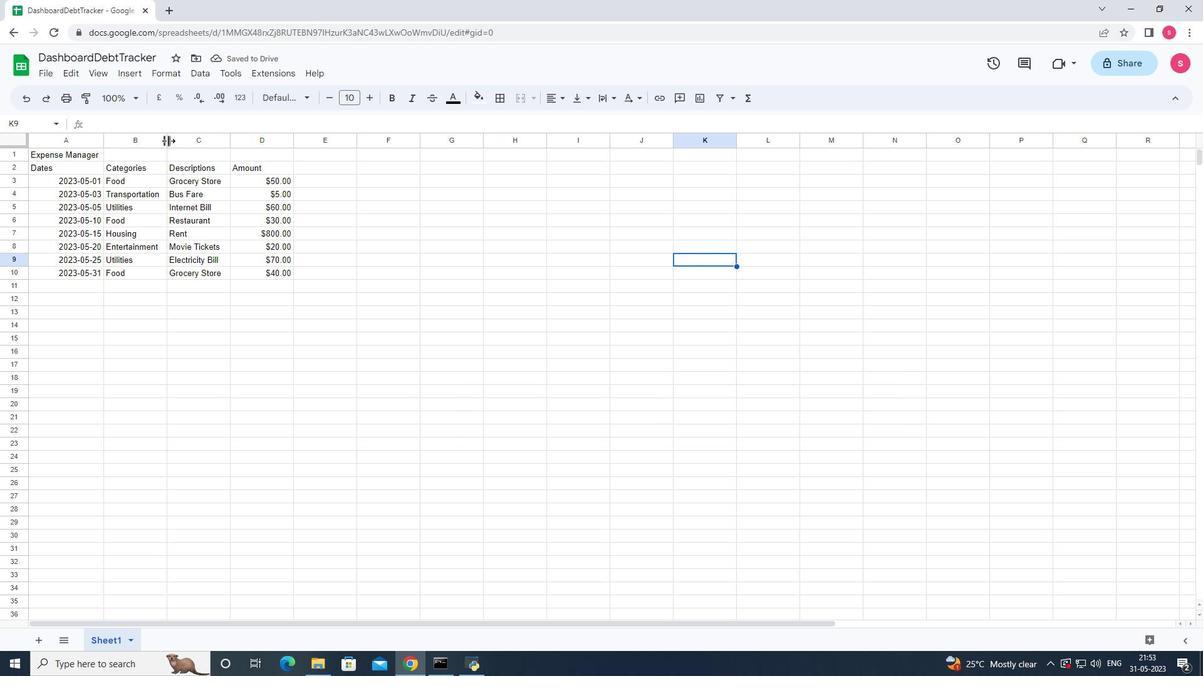 
Action: Mouse pressed left at (168, 141)
Screenshot: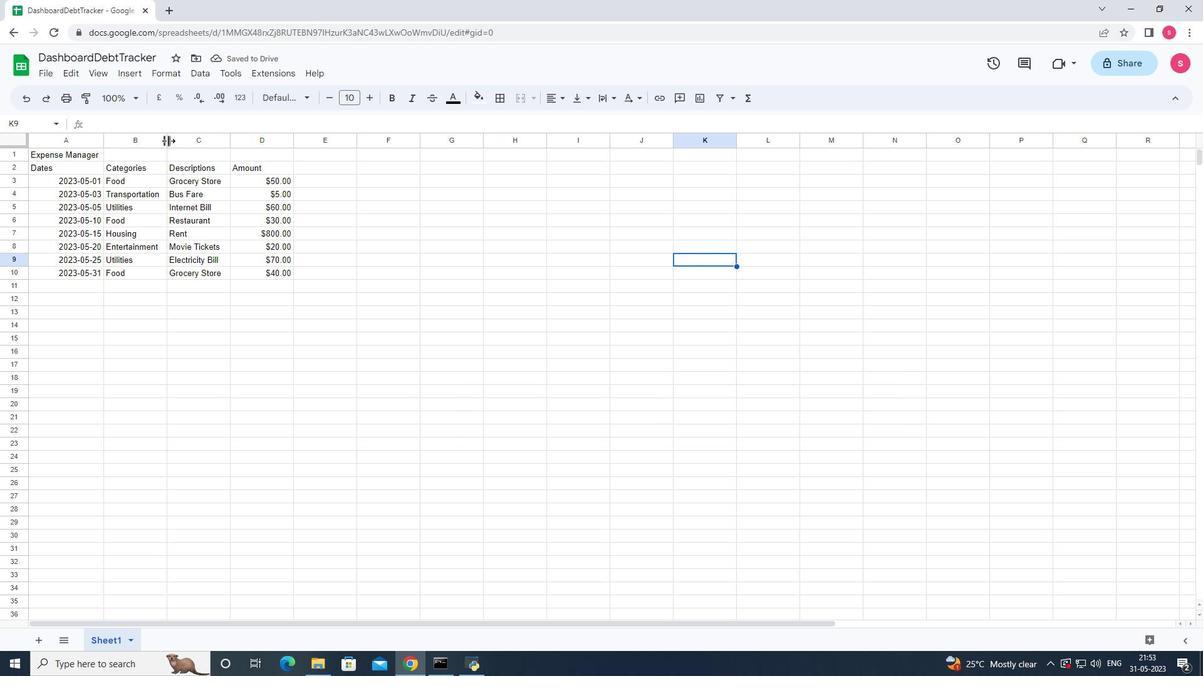 
Action: Mouse moved to (224, 144)
Screenshot: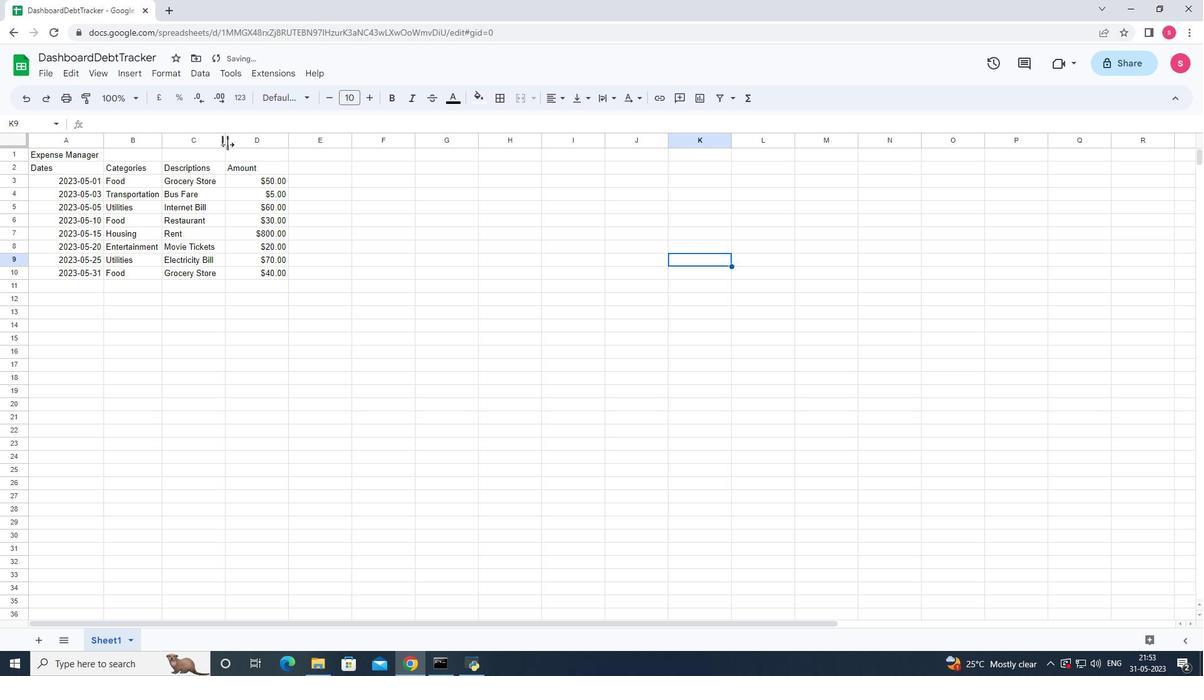 
Action: Mouse pressed left at (224, 144)
Screenshot: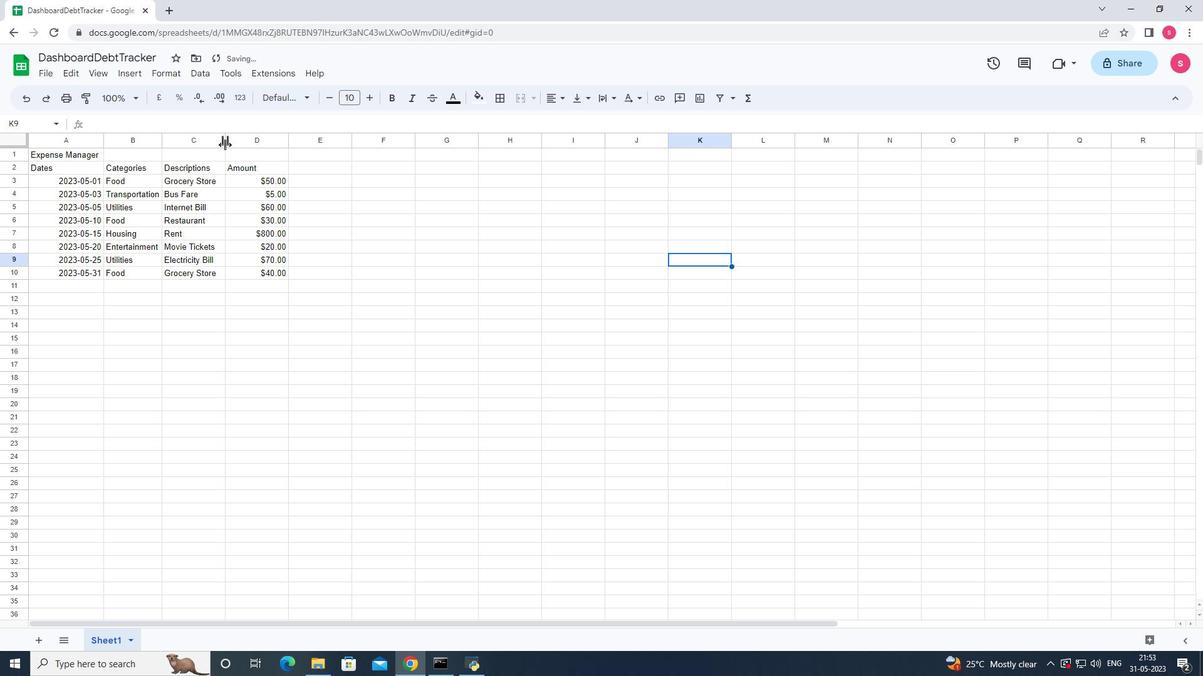 
Action: Mouse pressed left at (224, 144)
Screenshot: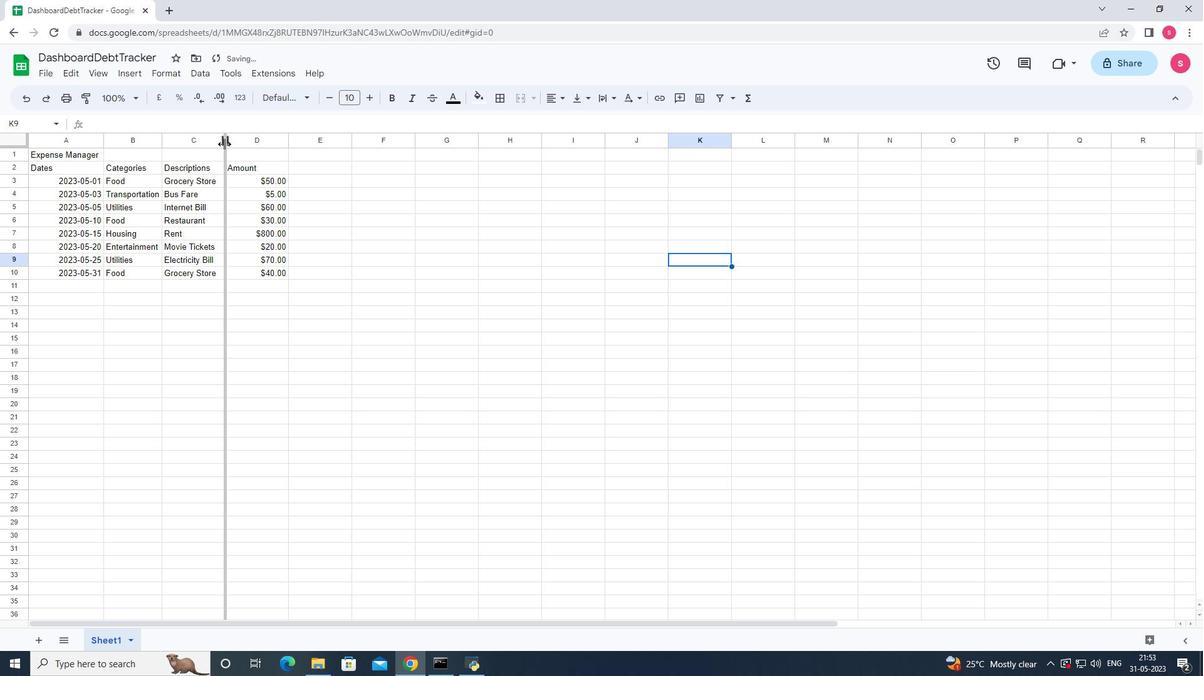 
Action: Mouse moved to (280, 139)
Screenshot: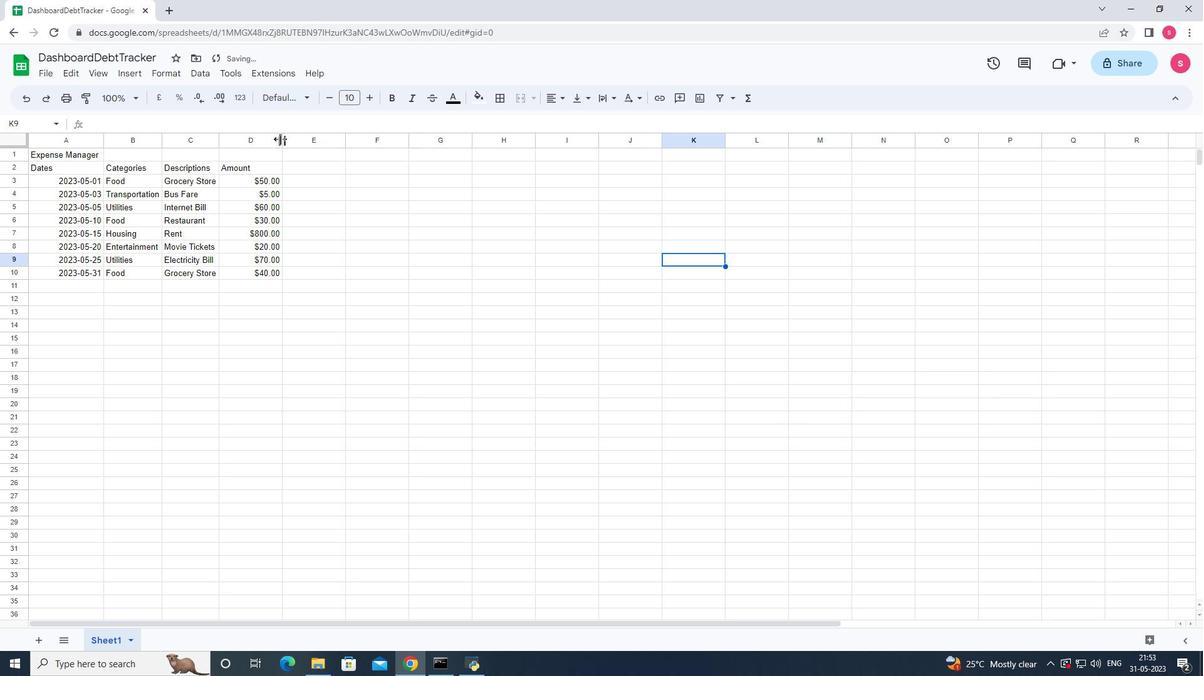 
Action: Mouse pressed left at (280, 139)
Screenshot: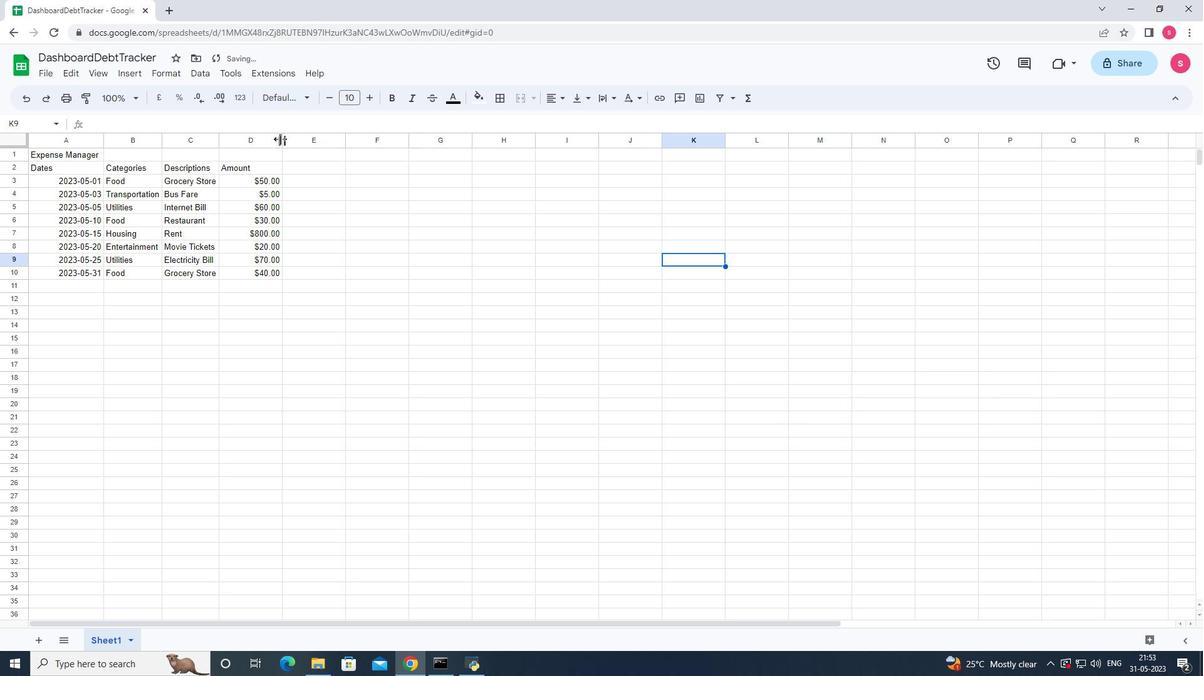 
Action: Mouse moved to (280, 139)
Screenshot: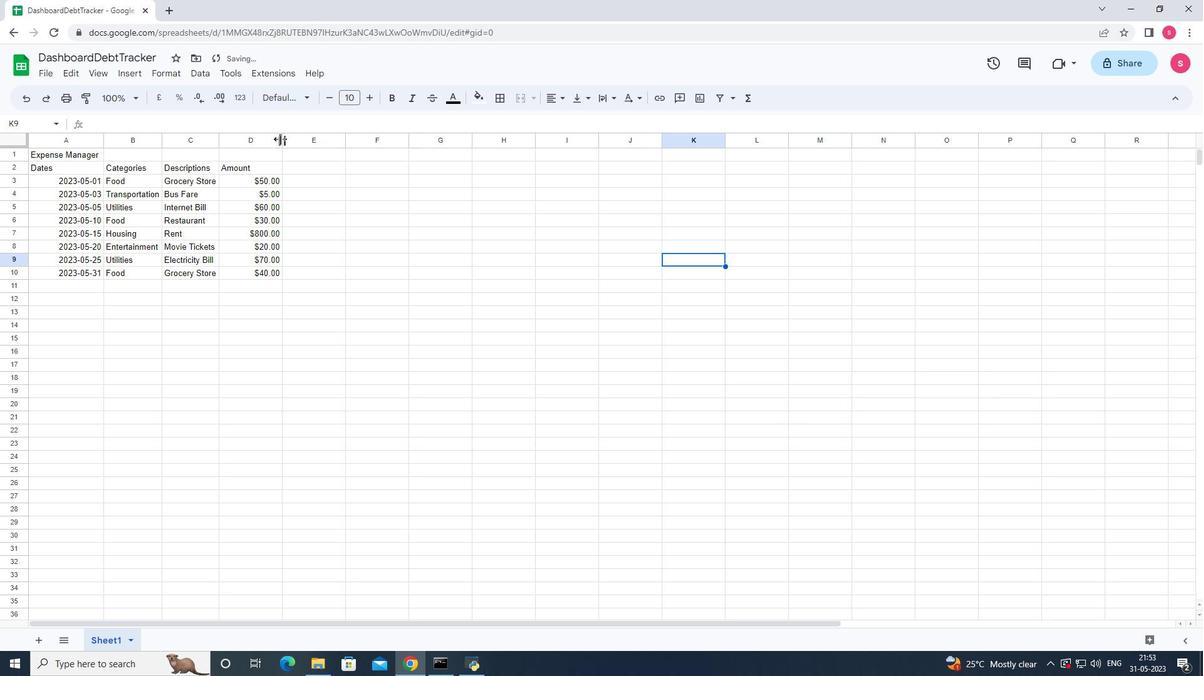 
Action: Mouse pressed left at (280, 139)
Screenshot: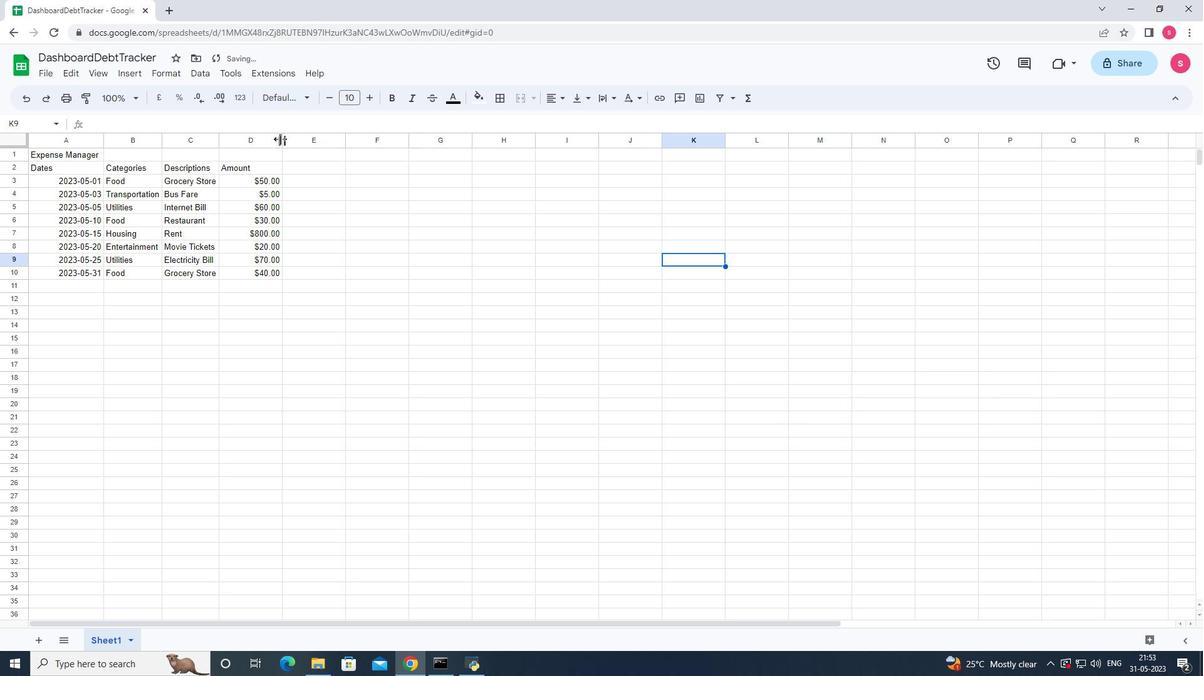 
Action: Mouse moved to (481, 314)
Screenshot: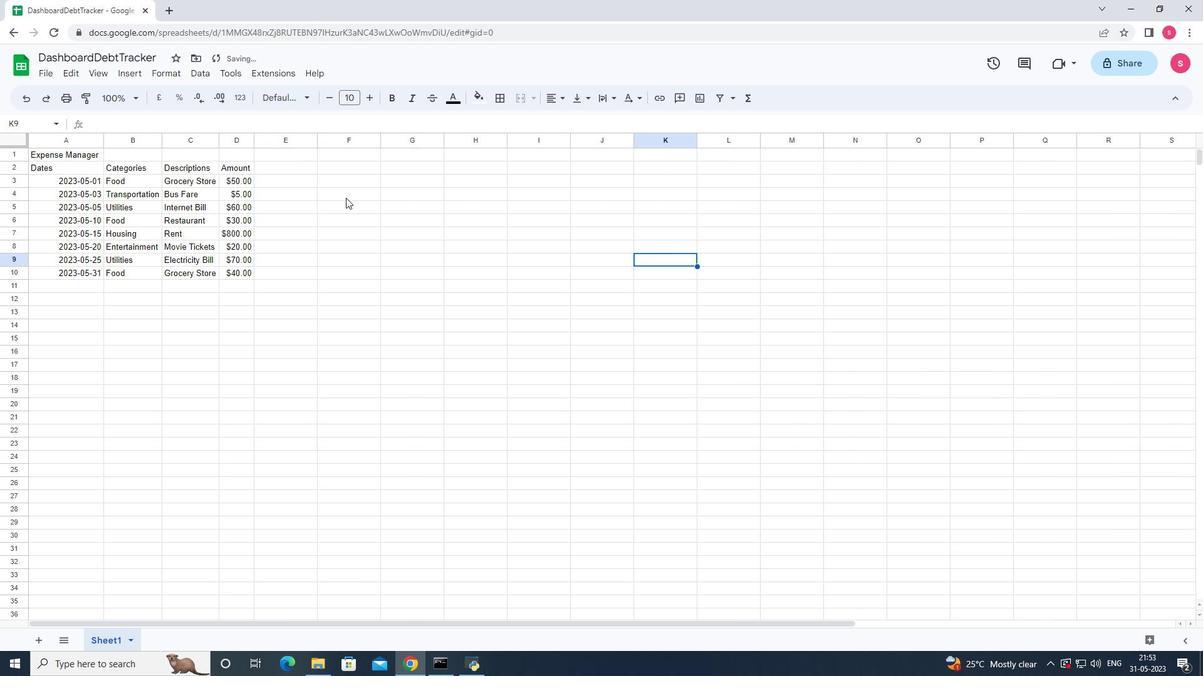 
Action: Mouse pressed left at (481, 314)
Screenshot: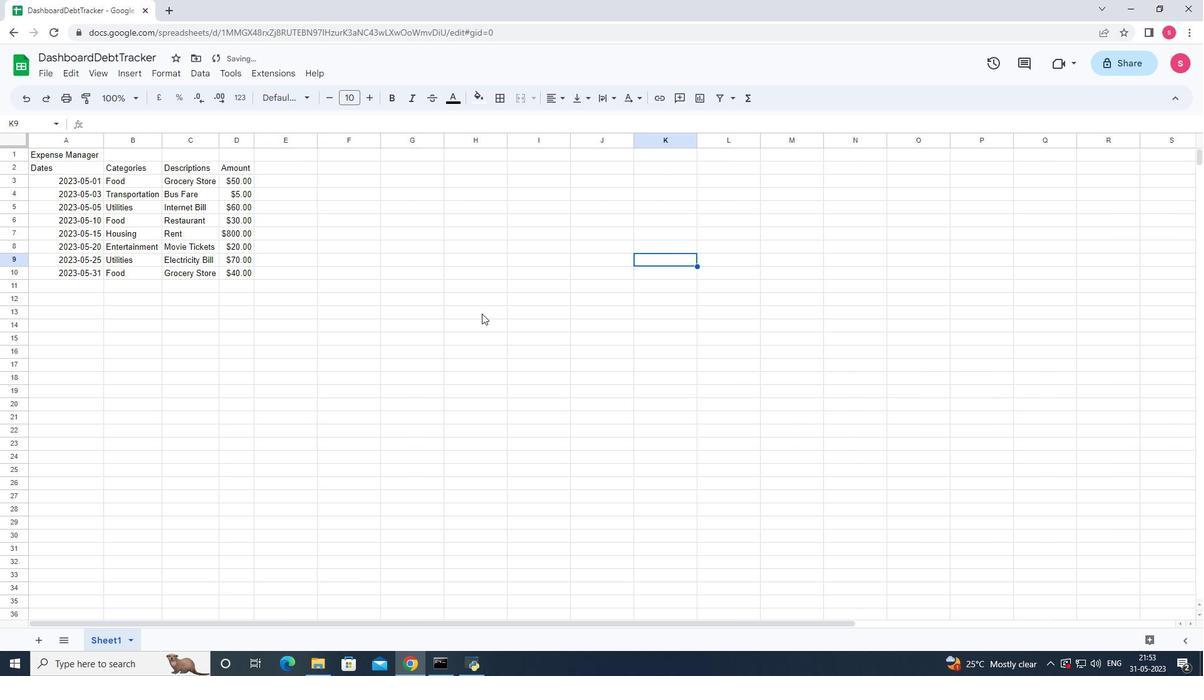 
Action: Key pressed ctrl+S
Screenshot: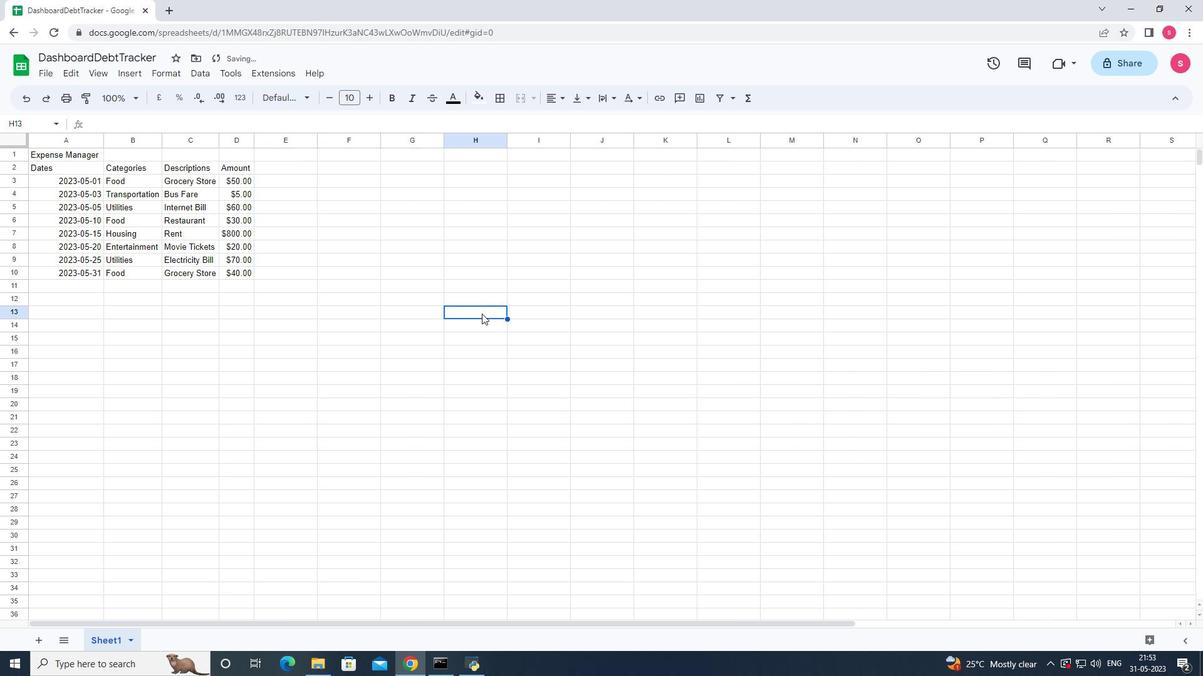 
